 Task: Search round trip flight ticket for 5 adults, 1 child, 2 infants in seat and 1 infant on lap in business from Hayden: Yampa Valley Airport (yampa Valley Regional) to Fort Wayne: Fort Wayne International Airport on 5-4-2023 and return on 5-6-2023. Number of bags: 1 carry on bag. Price is upto 96000. Outbound departure time preference is 19:45.
Action: Mouse moved to (302, 276)
Screenshot: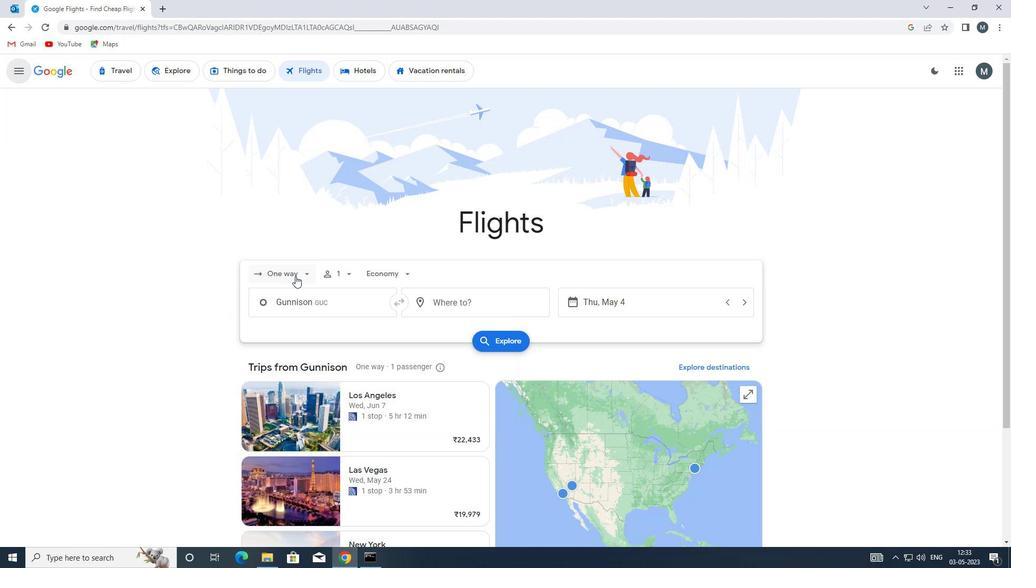 
Action: Mouse pressed left at (302, 276)
Screenshot: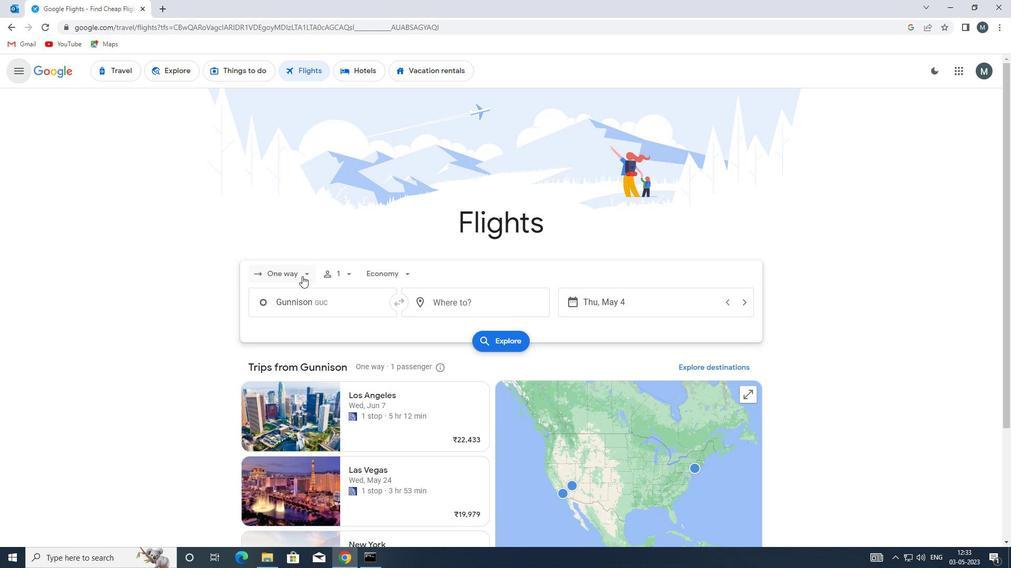 
Action: Mouse moved to (311, 326)
Screenshot: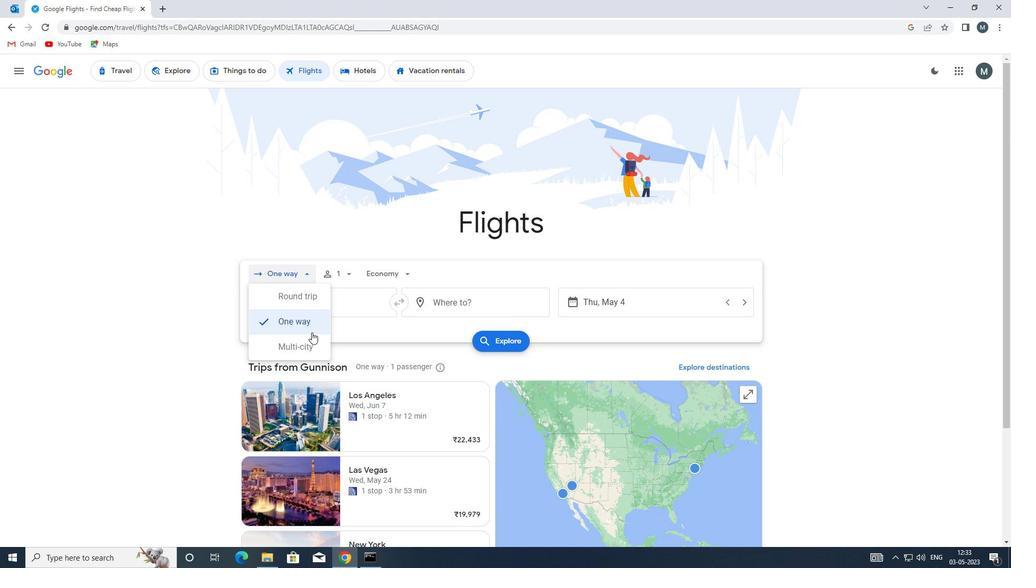 
Action: Mouse pressed left at (311, 326)
Screenshot: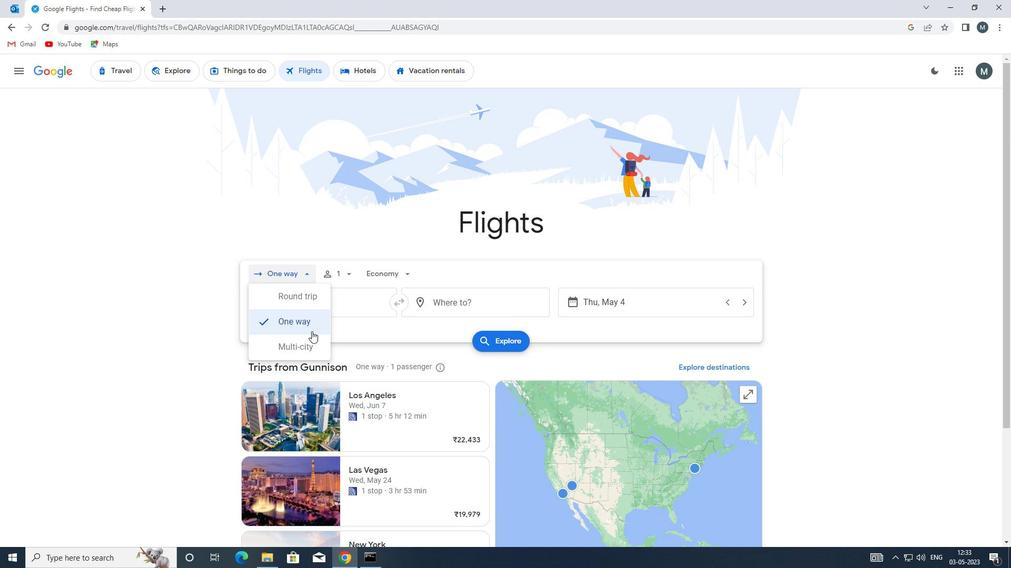 
Action: Mouse moved to (310, 274)
Screenshot: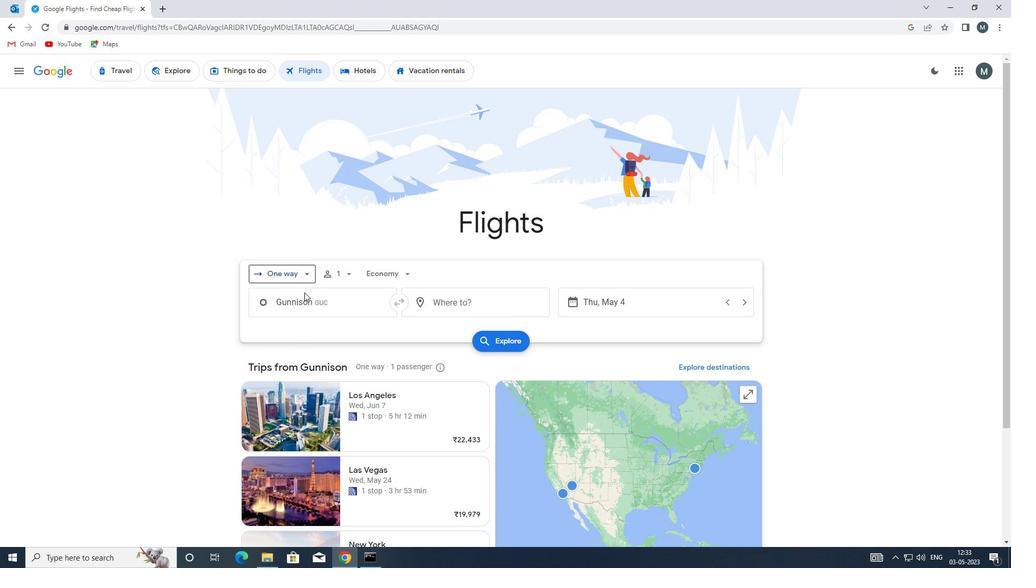 
Action: Mouse pressed left at (310, 274)
Screenshot: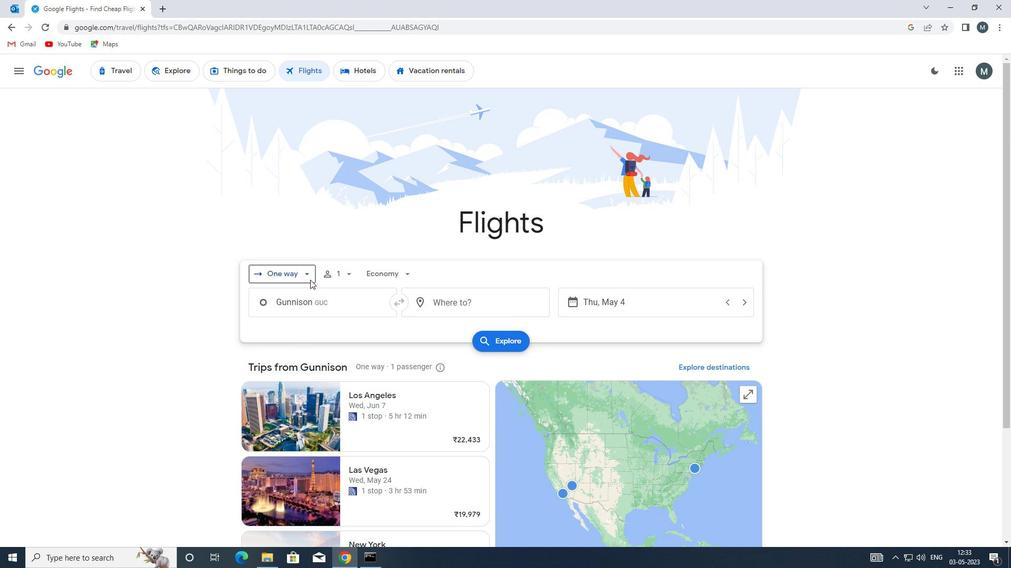 
Action: Mouse moved to (303, 271)
Screenshot: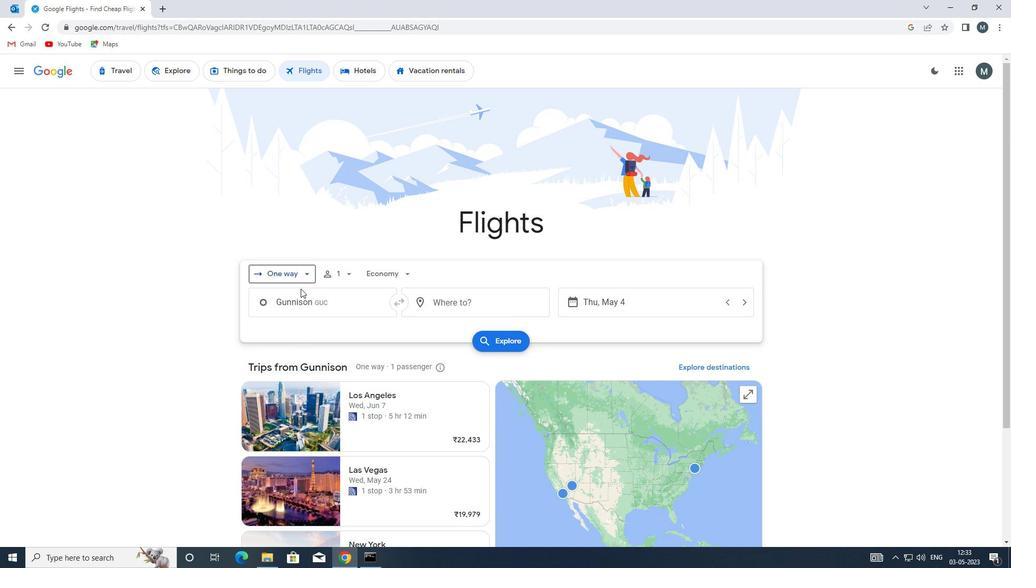 
Action: Mouse pressed left at (303, 271)
Screenshot: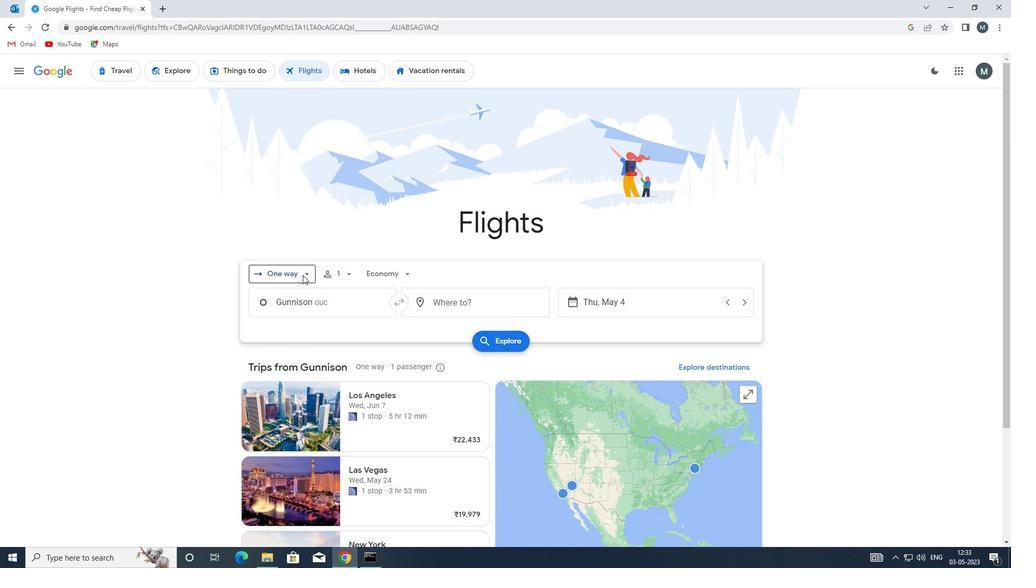 
Action: Mouse moved to (303, 271)
Screenshot: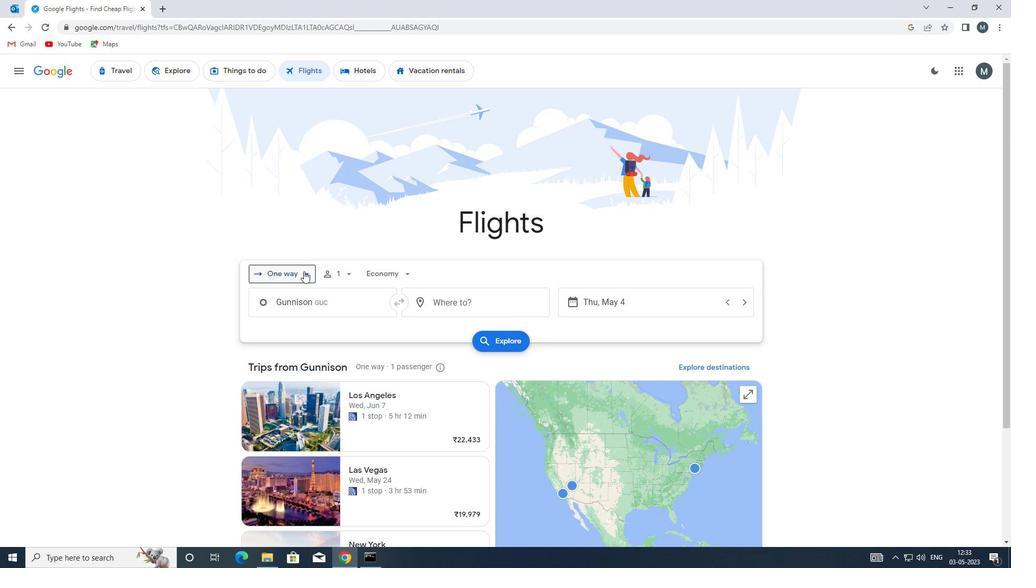 
Action: Mouse pressed left at (303, 271)
Screenshot: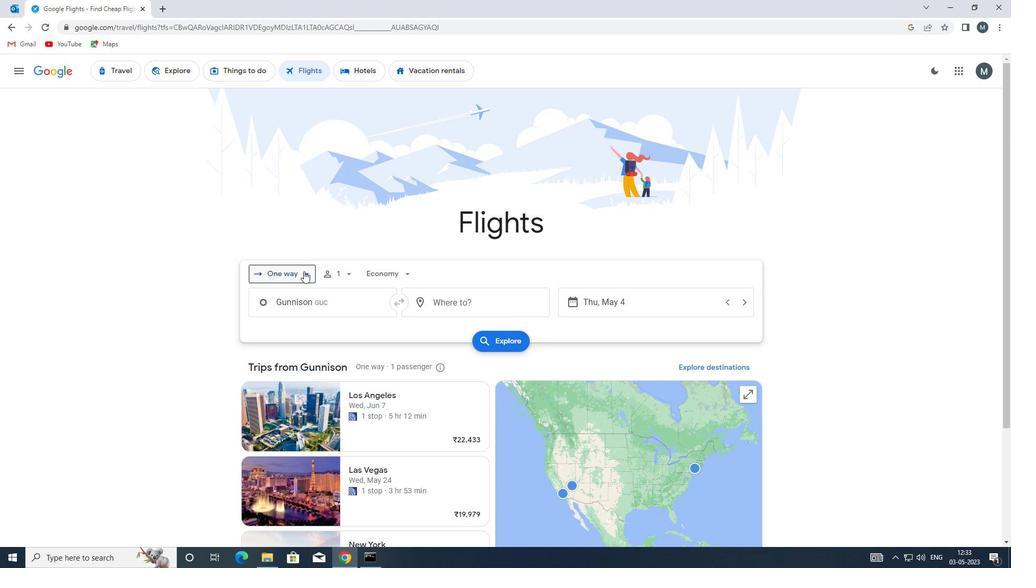 
Action: Mouse moved to (304, 297)
Screenshot: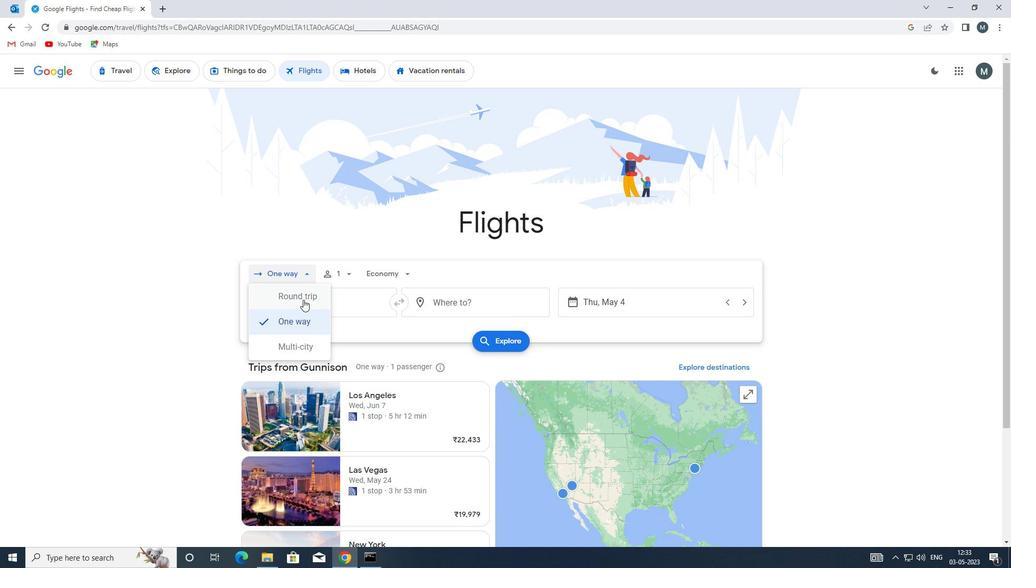 
Action: Mouse pressed left at (304, 297)
Screenshot: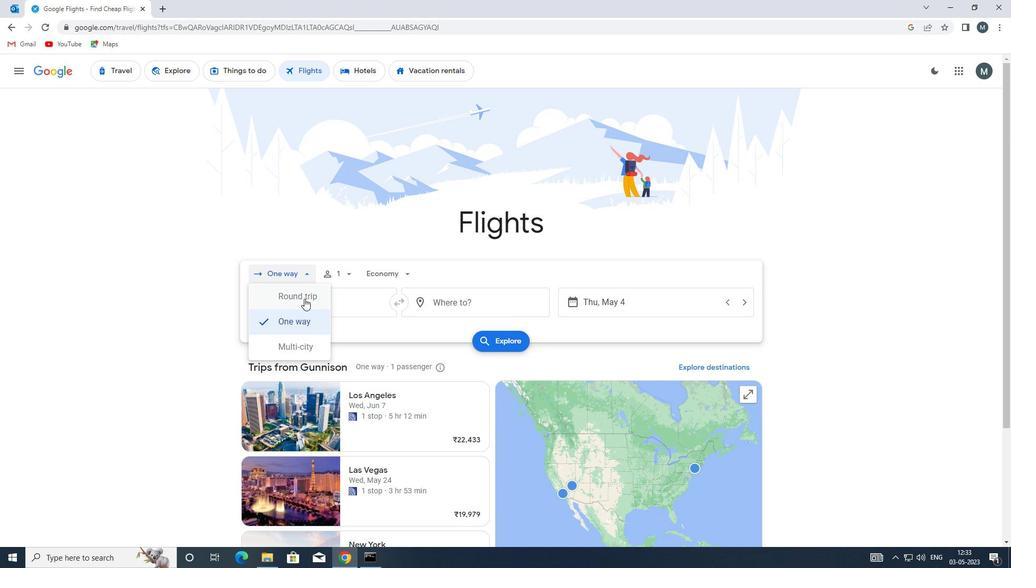 
Action: Mouse moved to (349, 279)
Screenshot: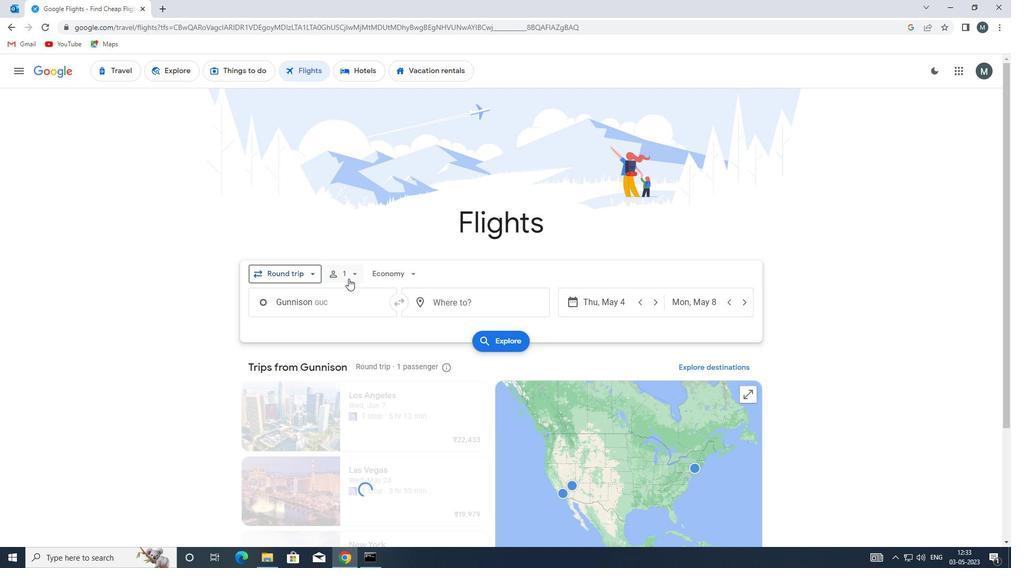 
Action: Mouse pressed left at (349, 279)
Screenshot: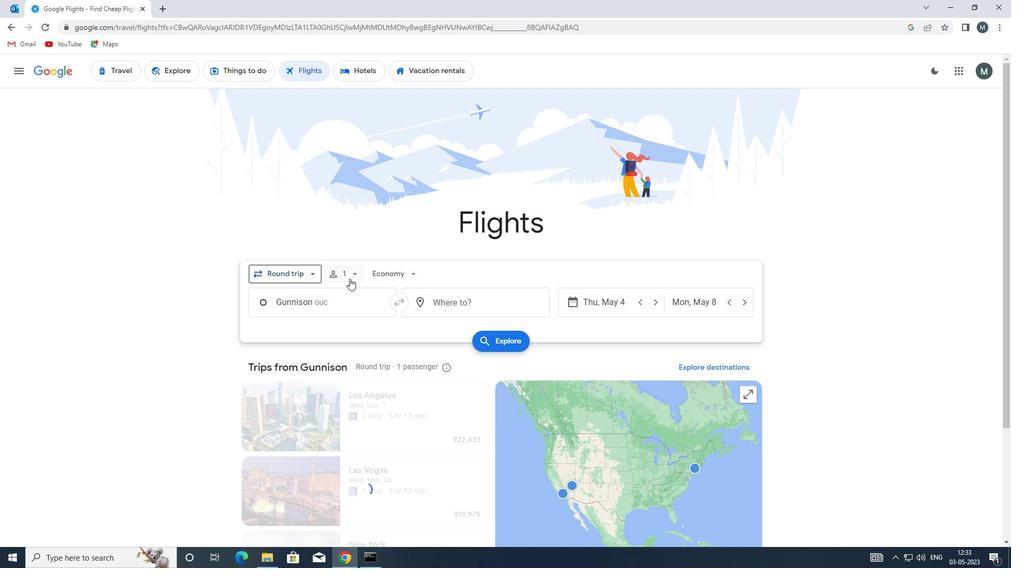 
Action: Mouse moved to (429, 302)
Screenshot: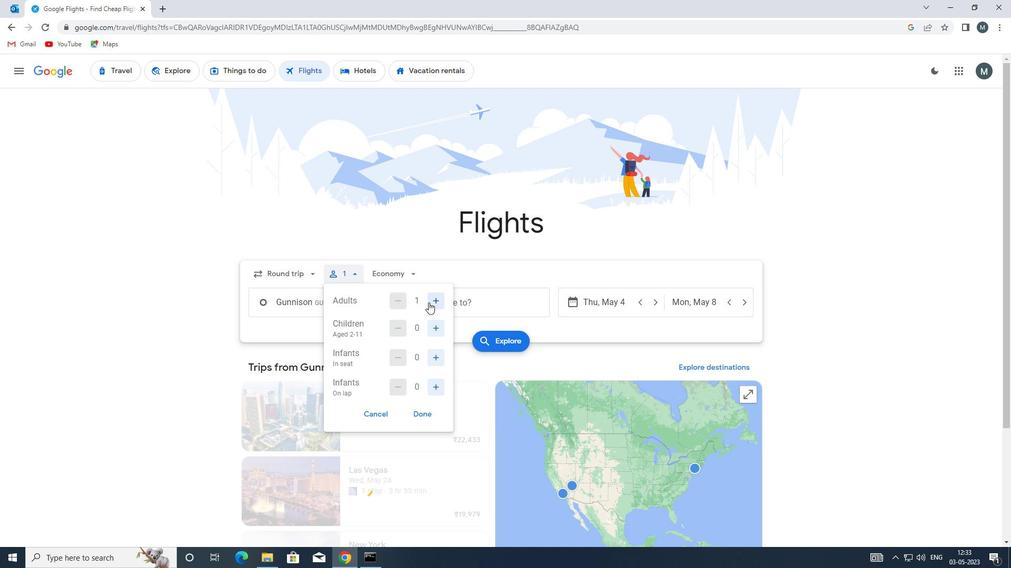 
Action: Mouse pressed left at (429, 302)
Screenshot: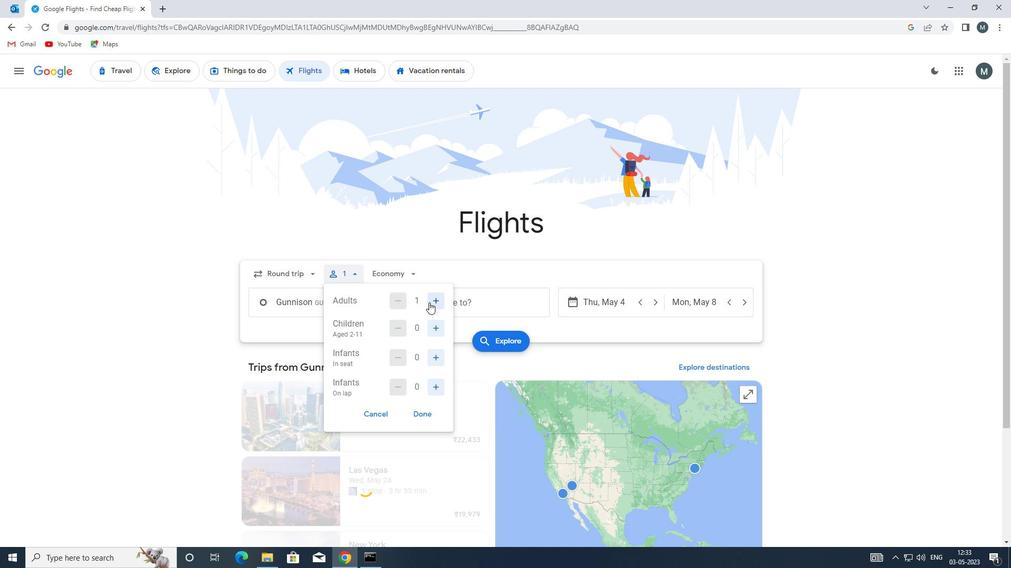
Action: Mouse moved to (429, 301)
Screenshot: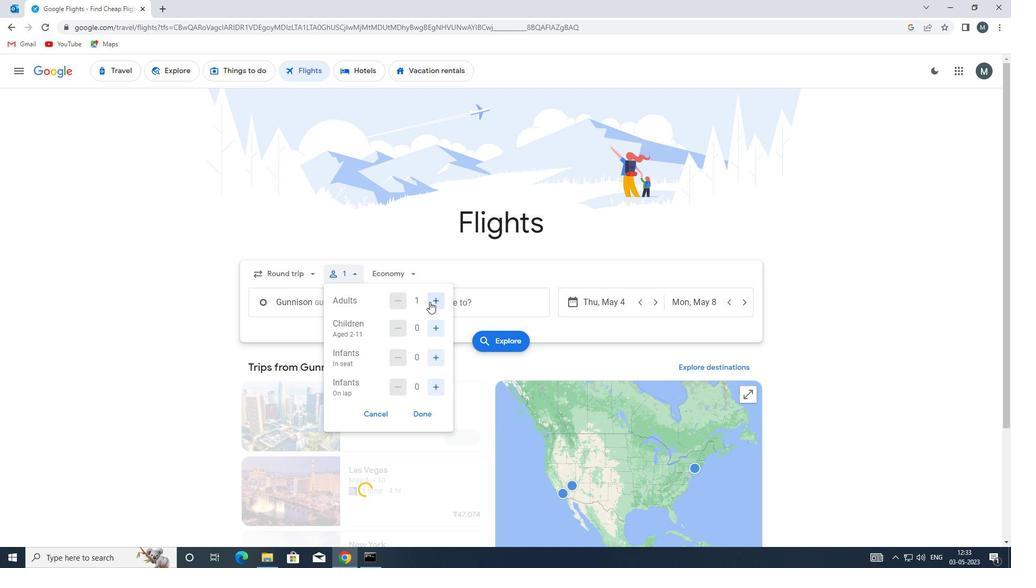 
Action: Mouse pressed left at (429, 301)
Screenshot: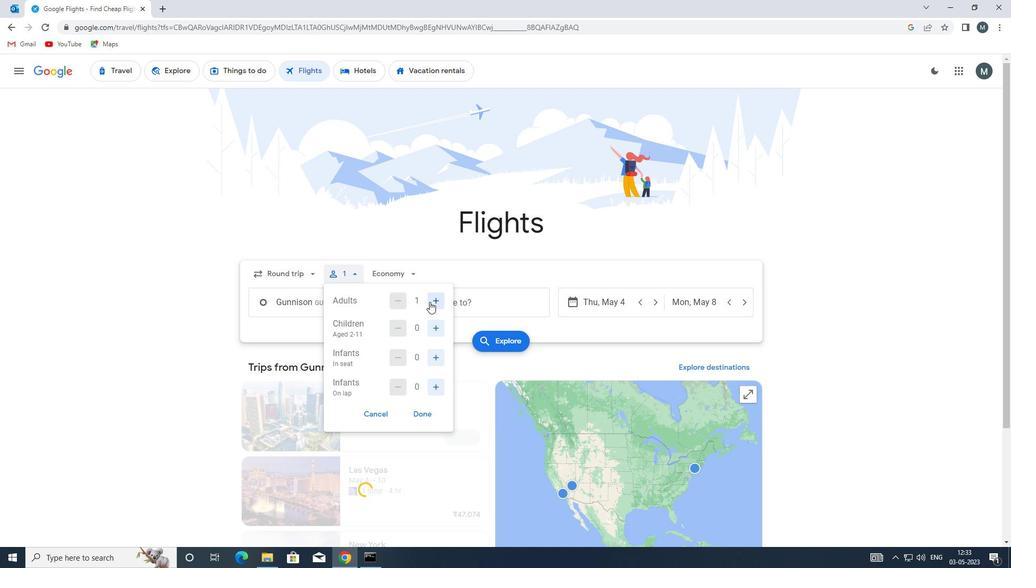 
Action: Mouse moved to (431, 299)
Screenshot: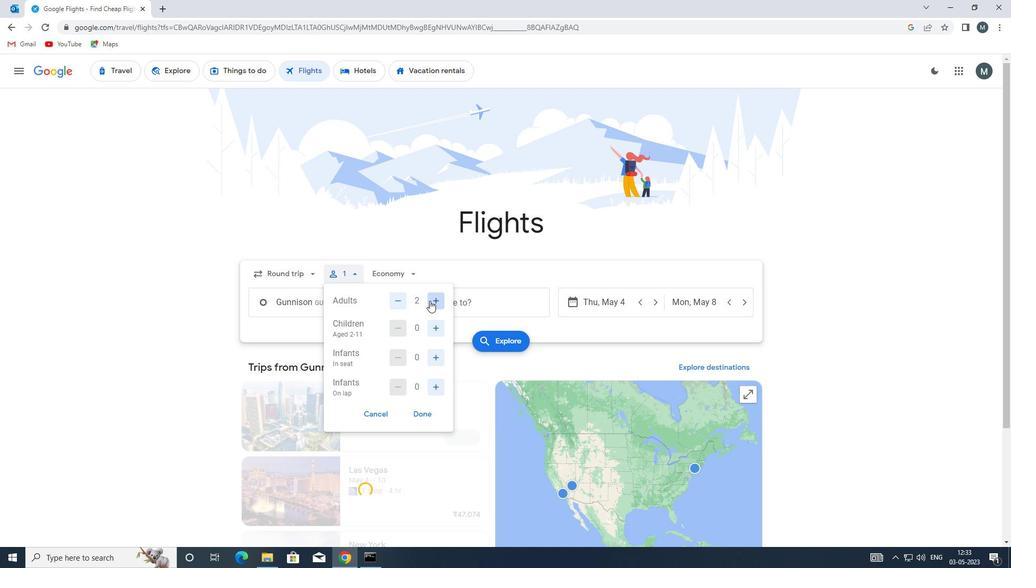 
Action: Mouse pressed left at (431, 299)
Screenshot: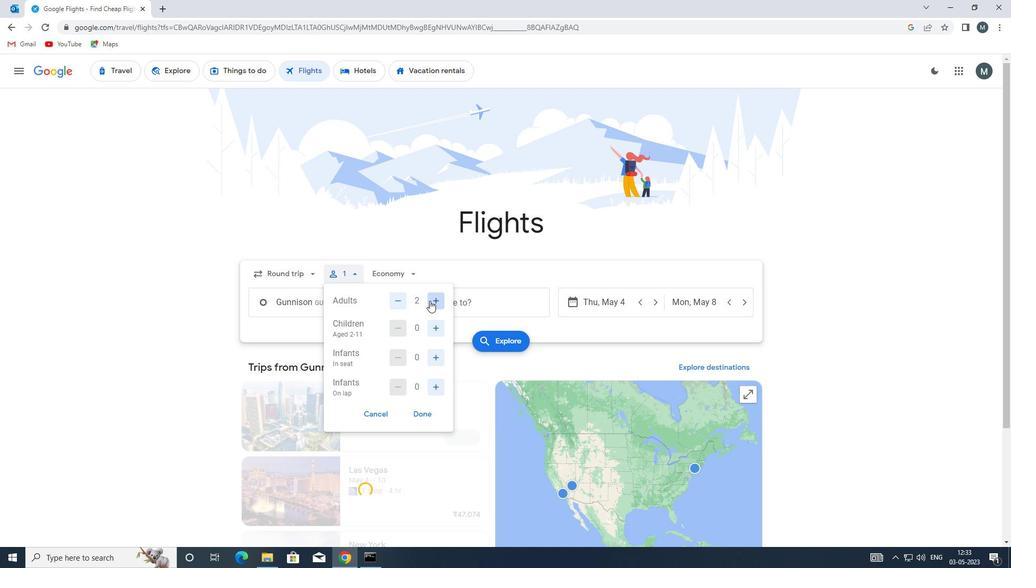 
Action: Mouse pressed left at (431, 299)
Screenshot: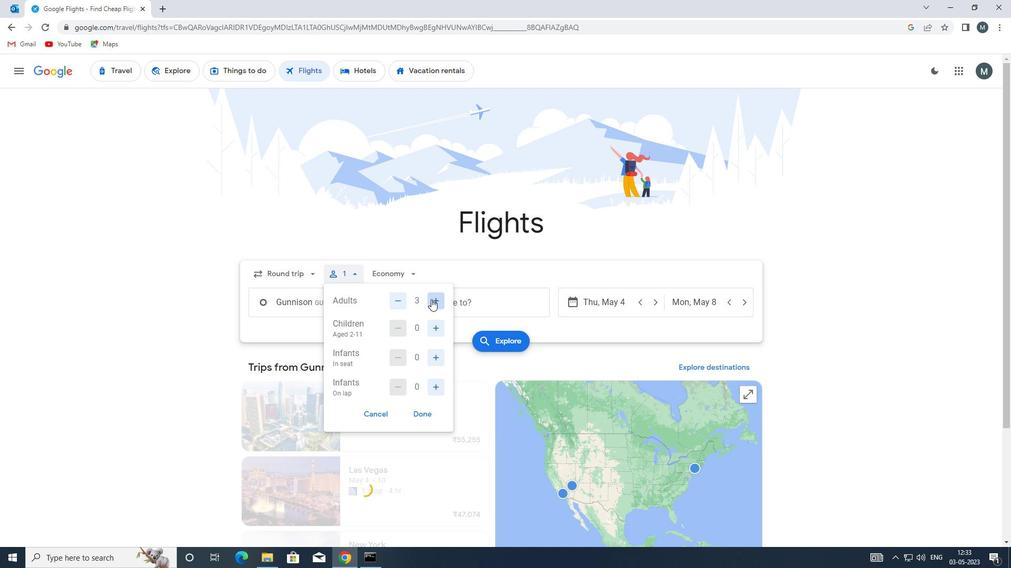 
Action: Mouse moved to (435, 330)
Screenshot: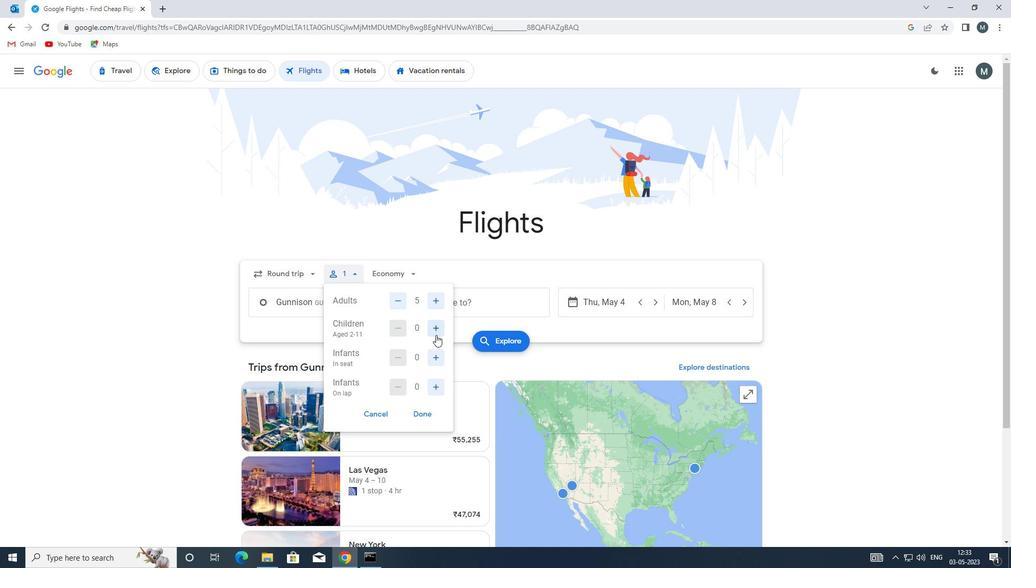 
Action: Mouse pressed left at (435, 330)
Screenshot: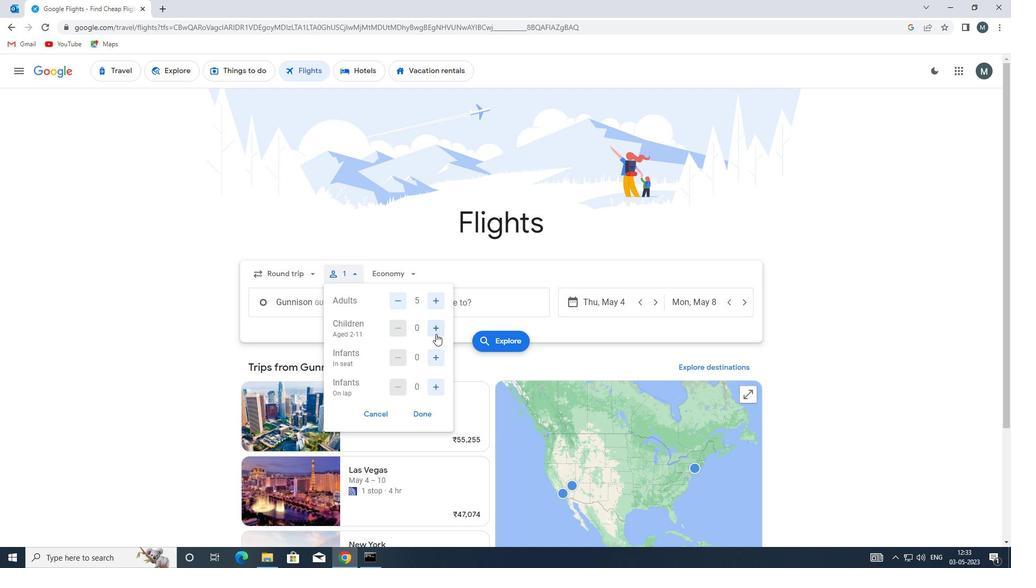 
Action: Mouse moved to (435, 358)
Screenshot: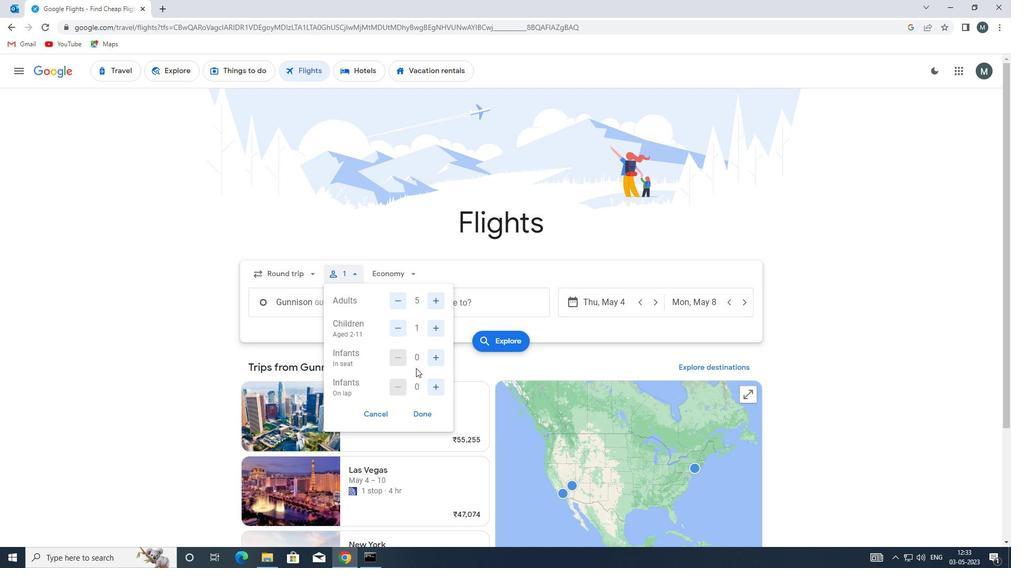 
Action: Mouse pressed left at (435, 358)
Screenshot: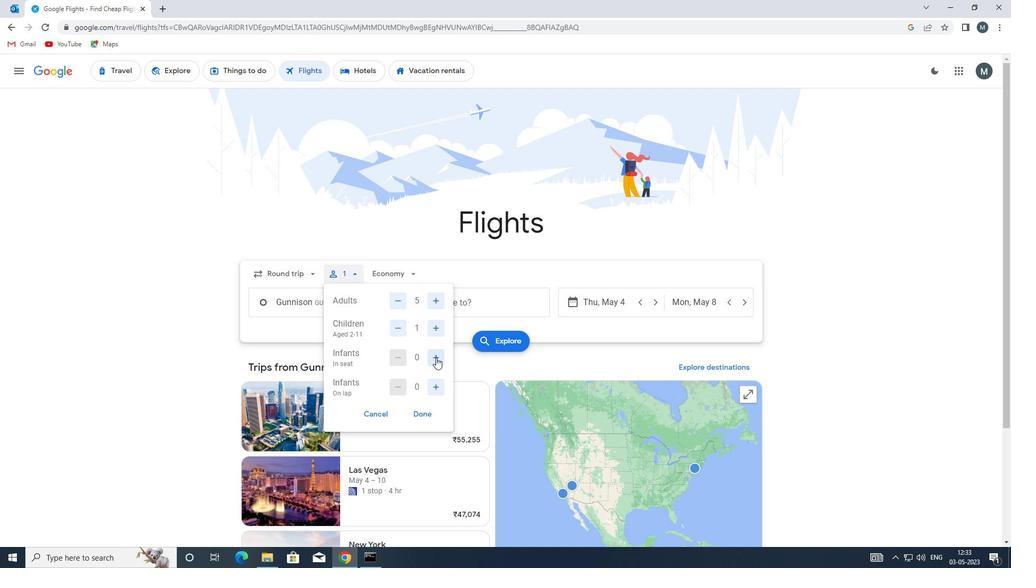 
Action: Mouse moved to (436, 357)
Screenshot: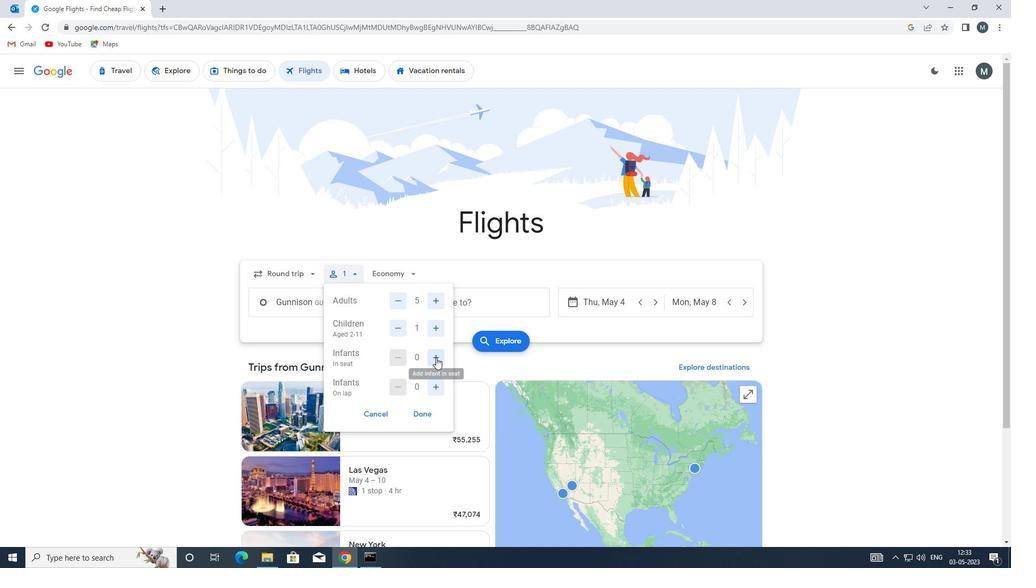 
Action: Mouse pressed left at (436, 357)
Screenshot: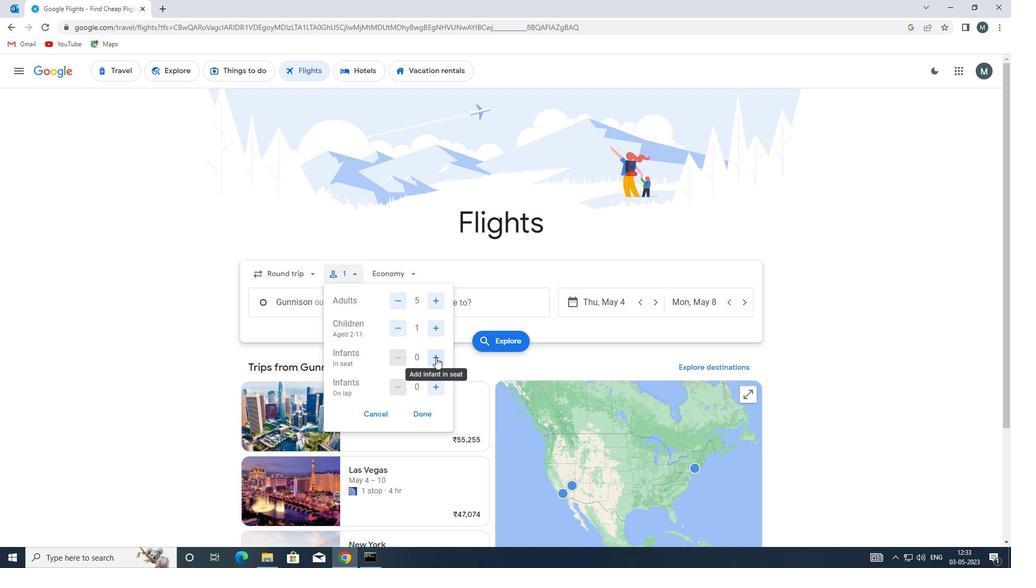
Action: Mouse moved to (435, 387)
Screenshot: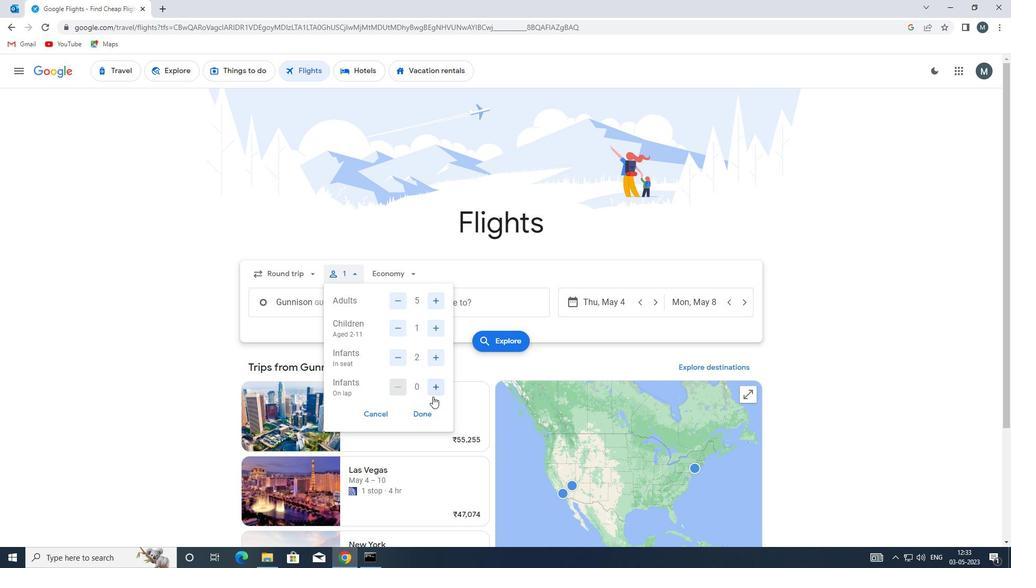 
Action: Mouse pressed left at (435, 387)
Screenshot: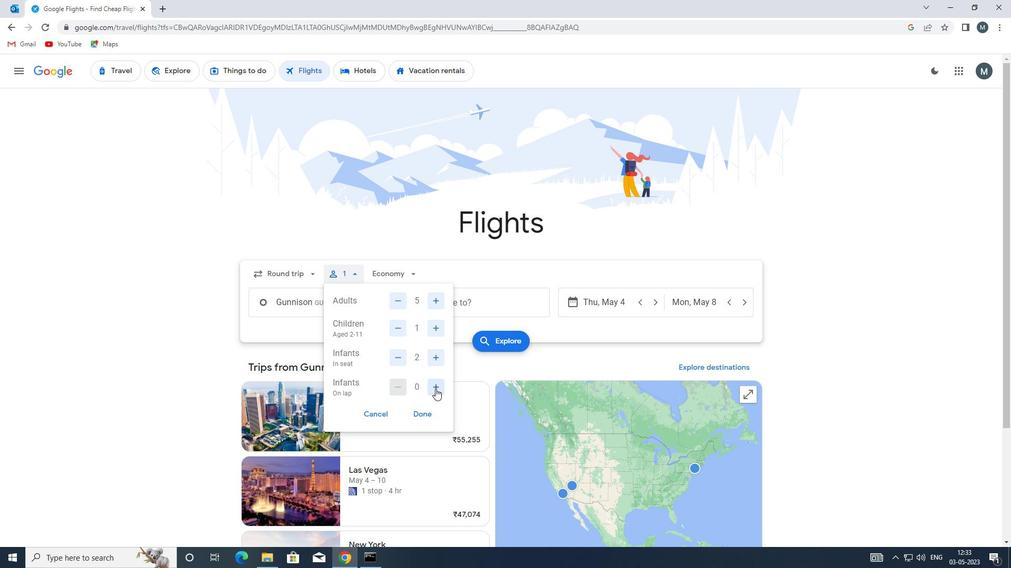 
Action: Mouse moved to (424, 414)
Screenshot: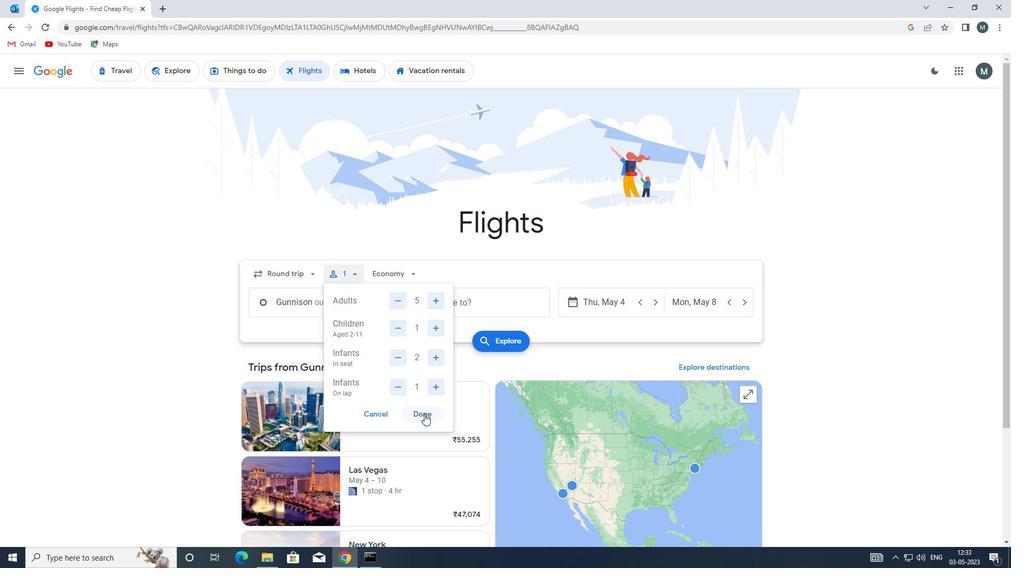 
Action: Mouse pressed left at (424, 414)
Screenshot: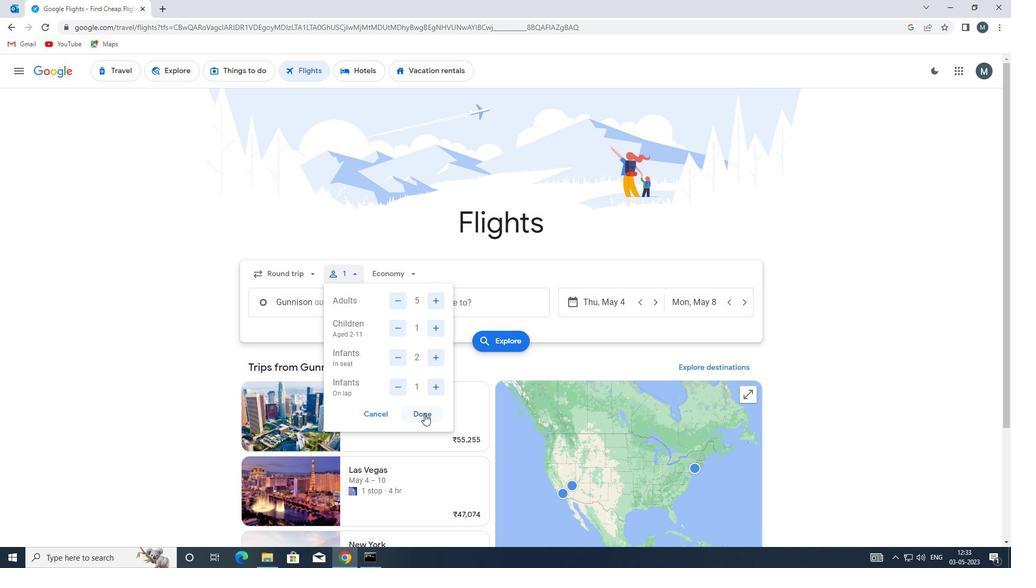
Action: Mouse moved to (412, 274)
Screenshot: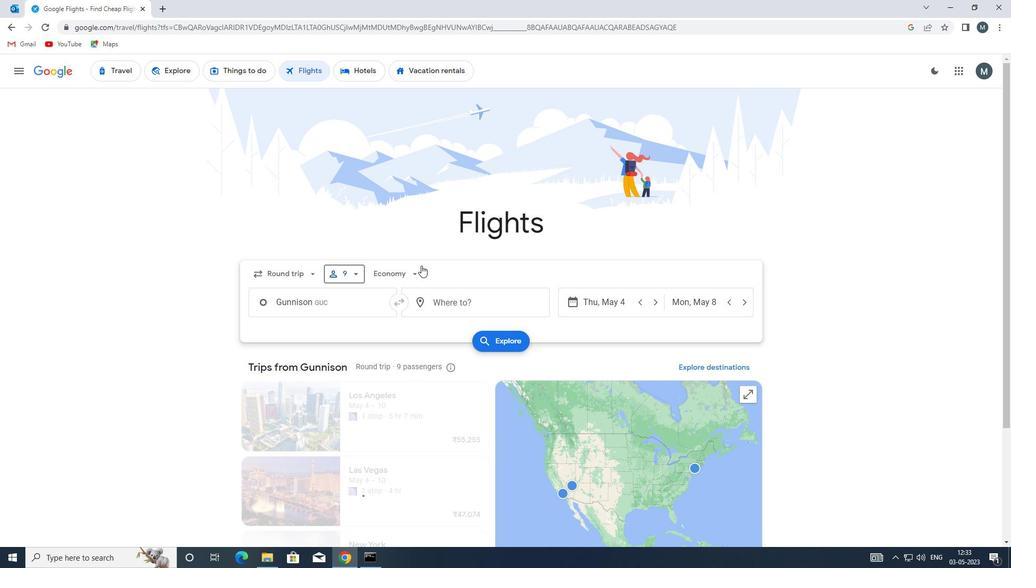 
Action: Mouse pressed left at (412, 274)
Screenshot: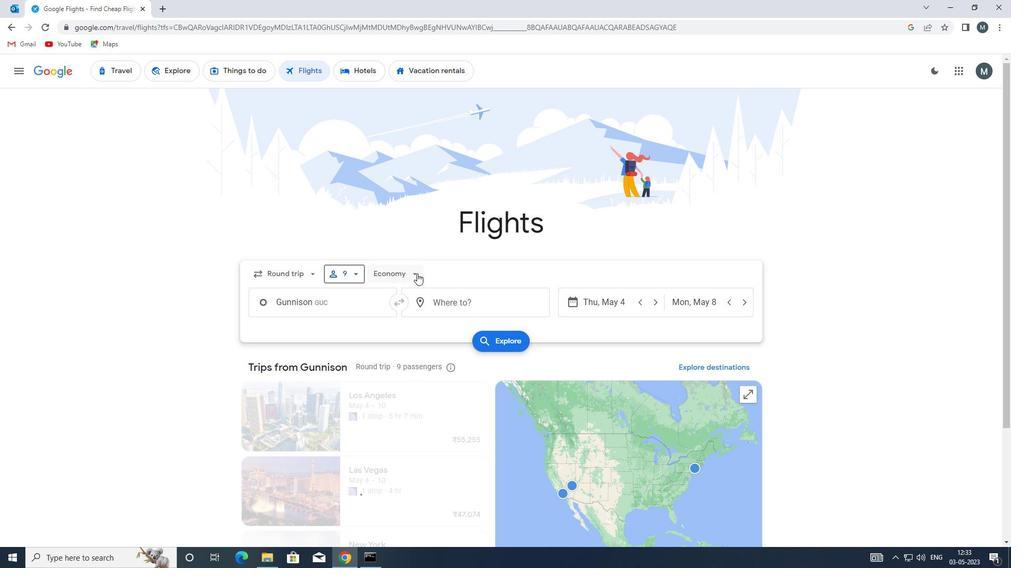 
Action: Mouse moved to (412, 344)
Screenshot: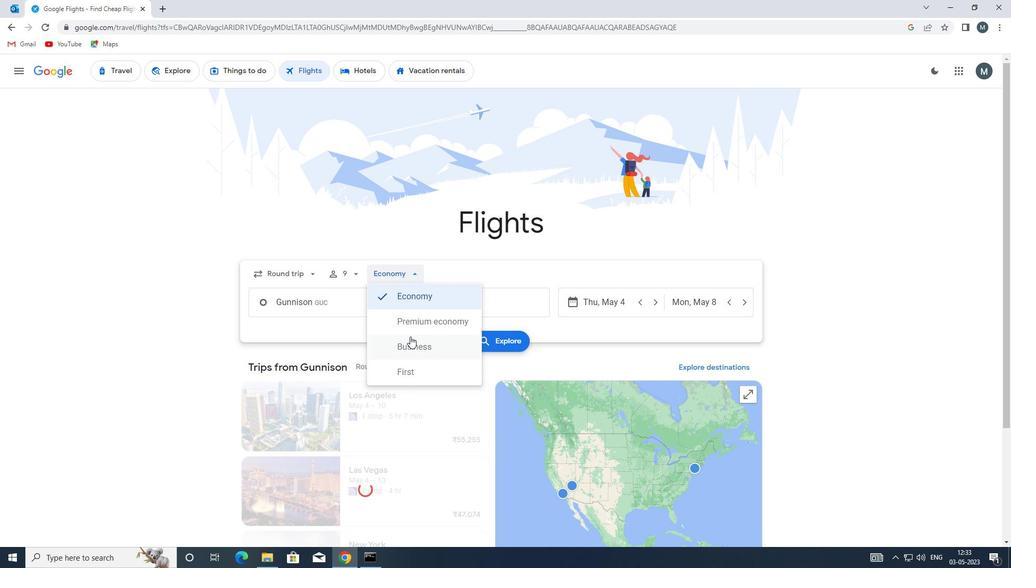 
Action: Mouse pressed left at (412, 344)
Screenshot: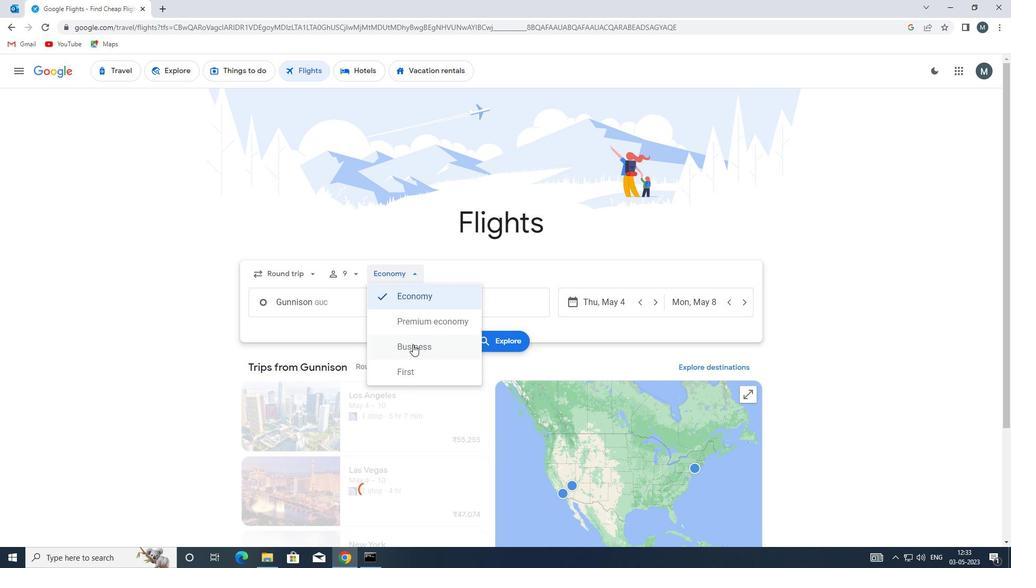 
Action: Mouse moved to (382, 301)
Screenshot: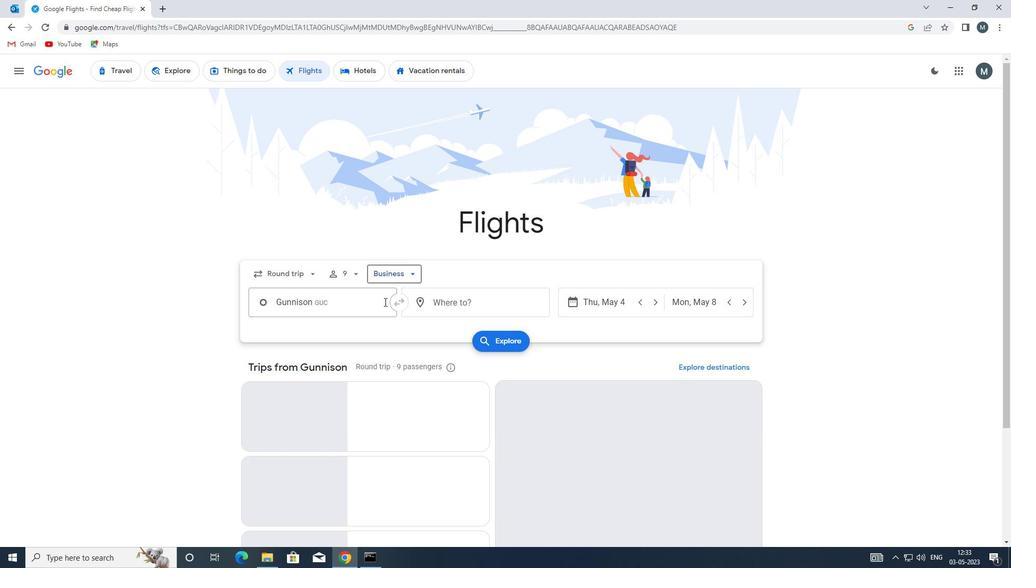 
Action: Mouse pressed left at (382, 301)
Screenshot: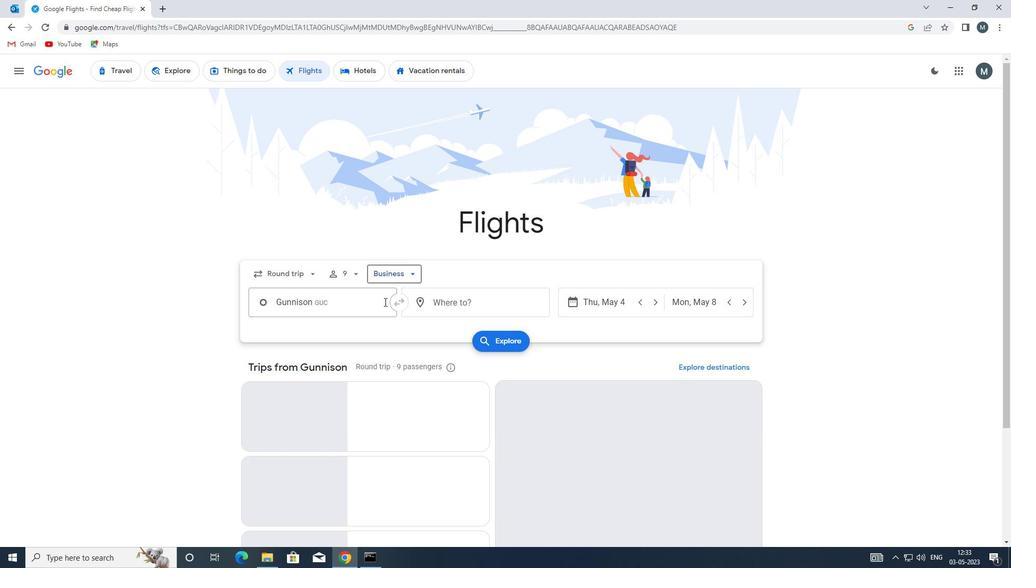 
Action: Mouse moved to (373, 305)
Screenshot: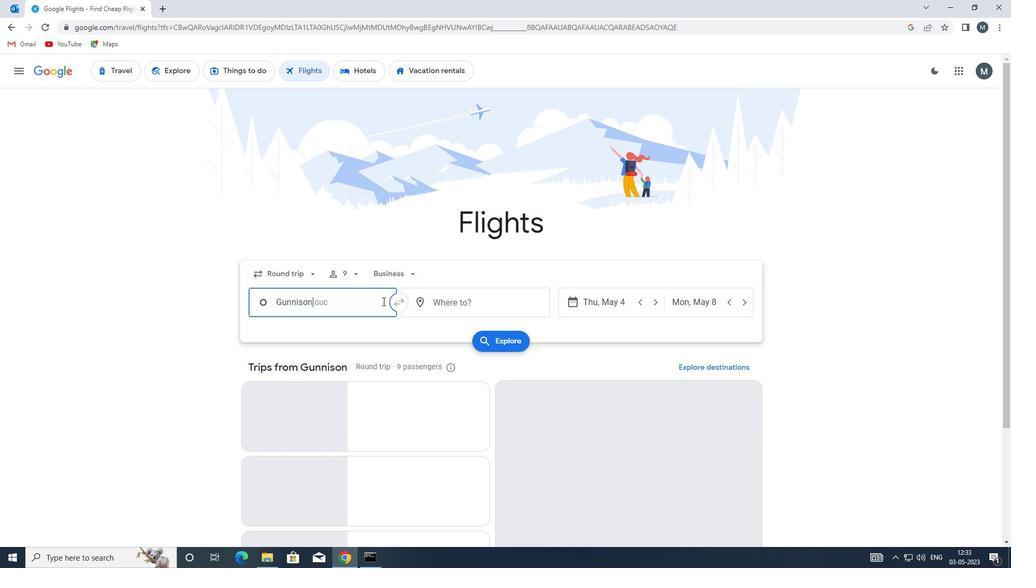 
Action: Key pressed hdn
Screenshot: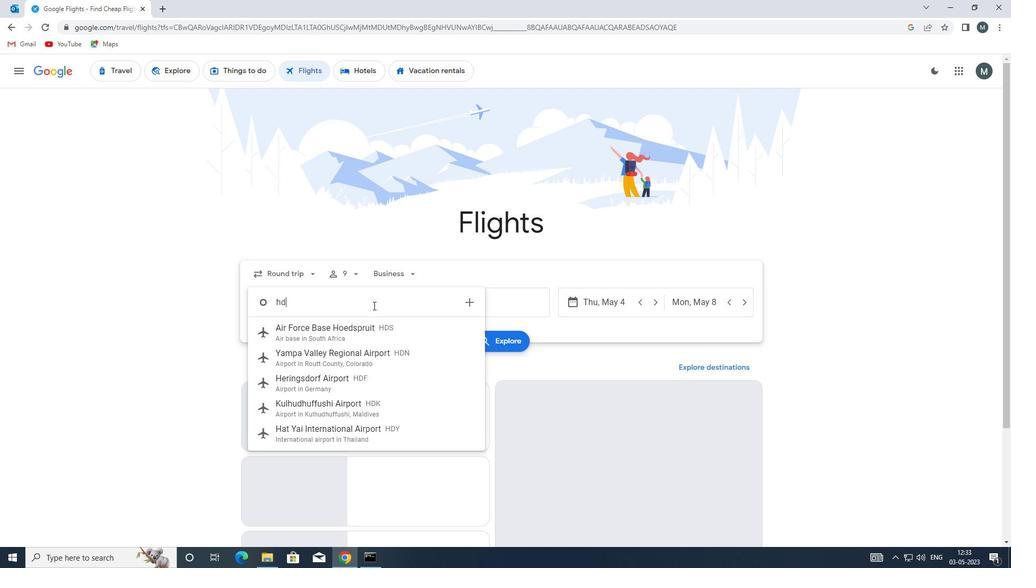 
Action: Mouse moved to (367, 331)
Screenshot: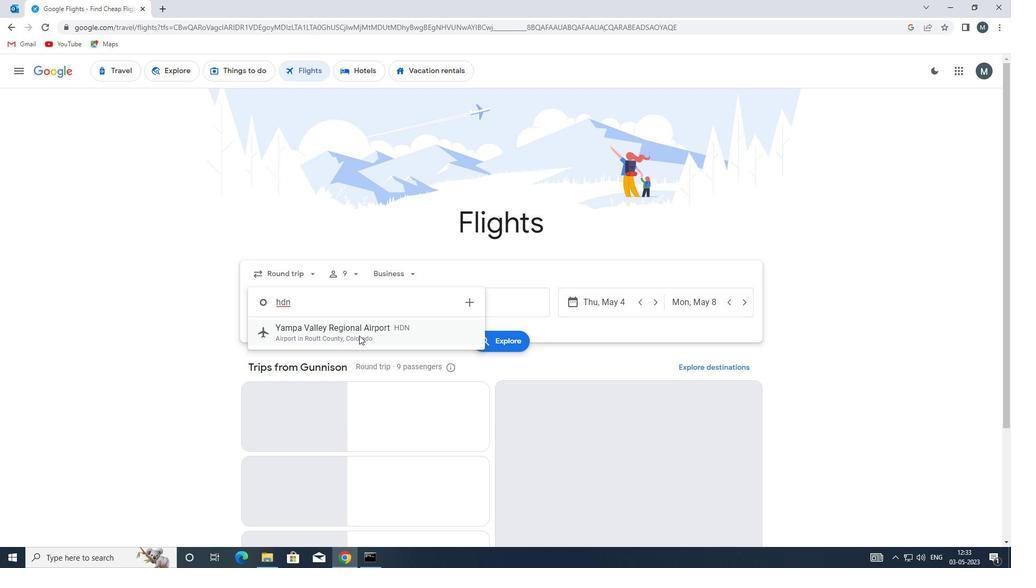 
Action: Mouse pressed left at (367, 331)
Screenshot: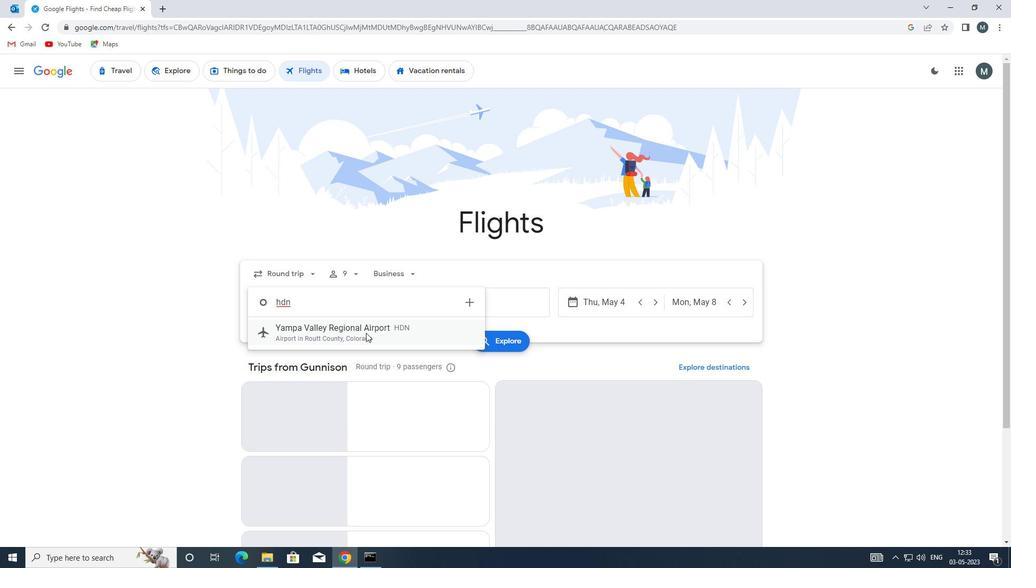 
Action: Mouse moved to (452, 301)
Screenshot: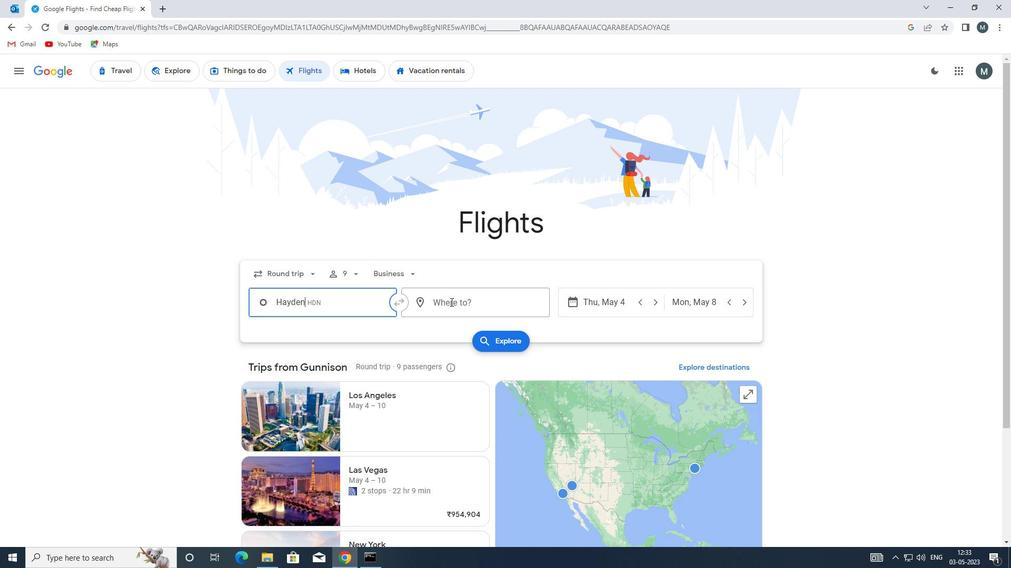 
Action: Mouse pressed left at (452, 301)
Screenshot: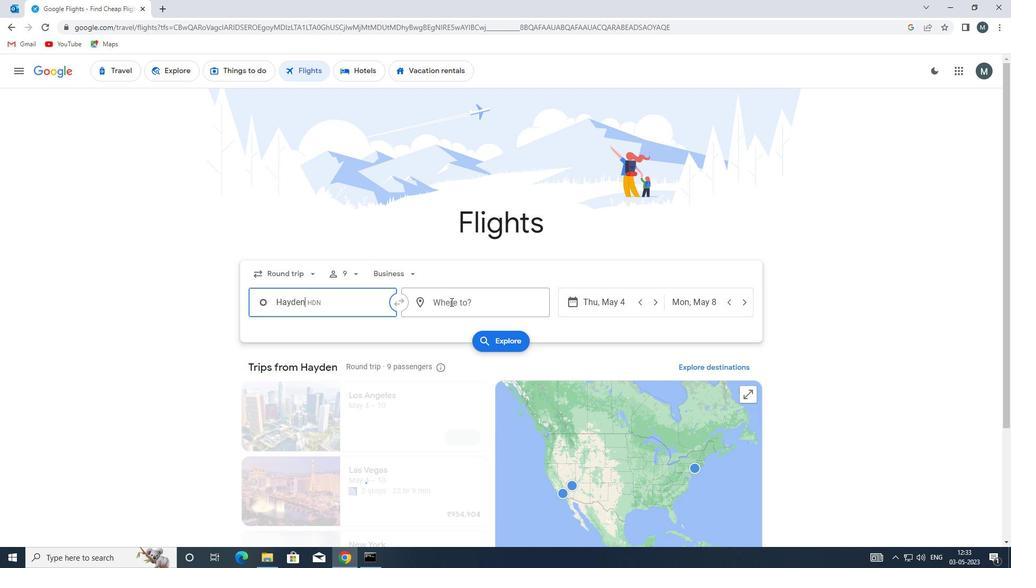 
Action: Mouse moved to (482, 298)
Screenshot: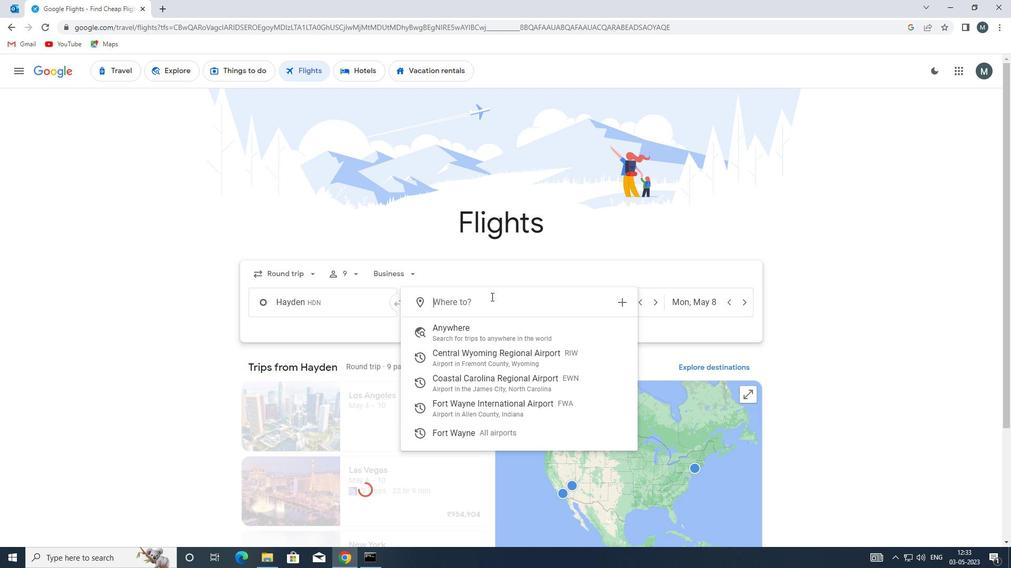 
Action: Key pressed fwa
Screenshot: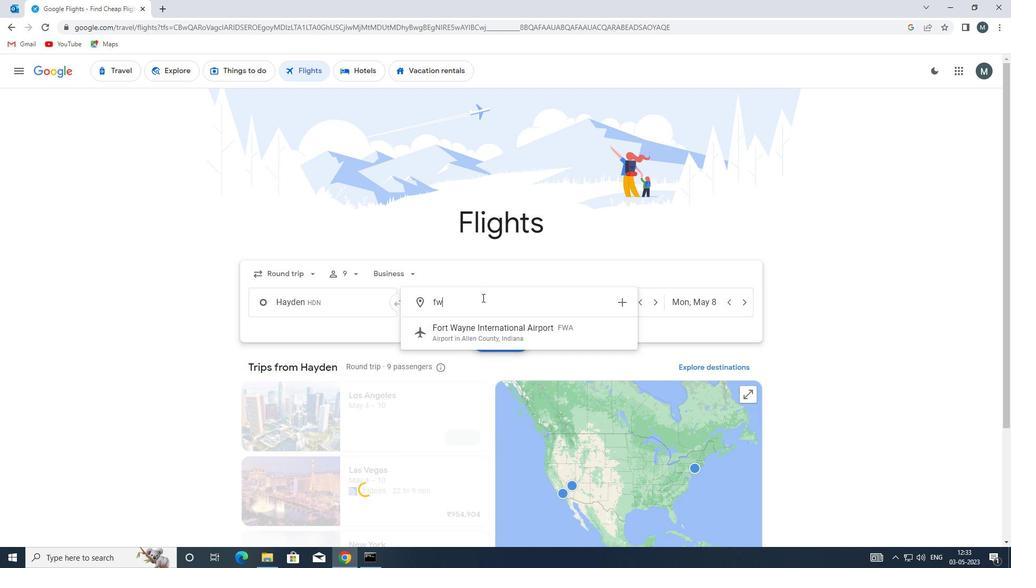 
Action: Mouse moved to (499, 334)
Screenshot: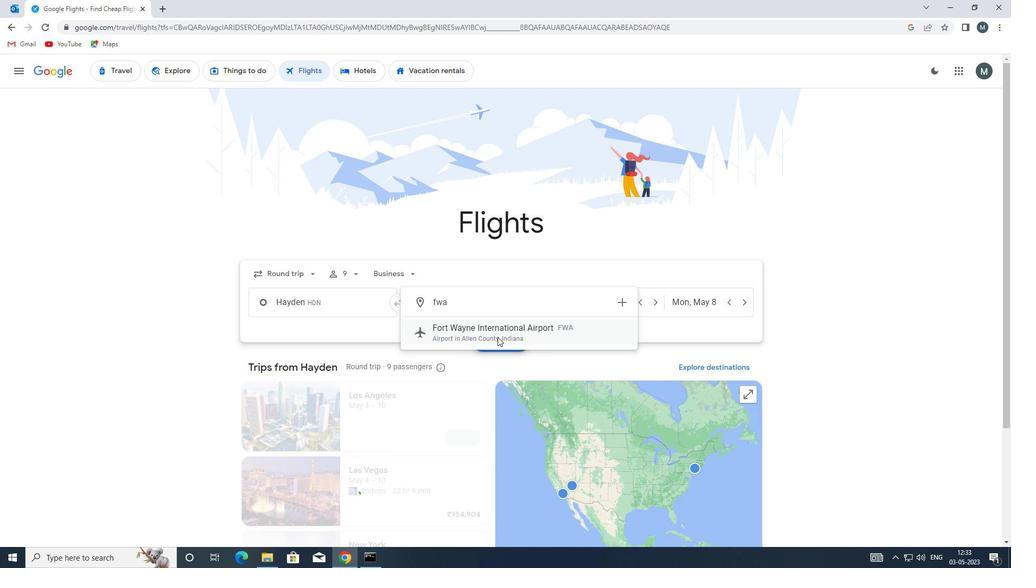 
Action: Mouse pressed left at (499, 334)
Screenshot: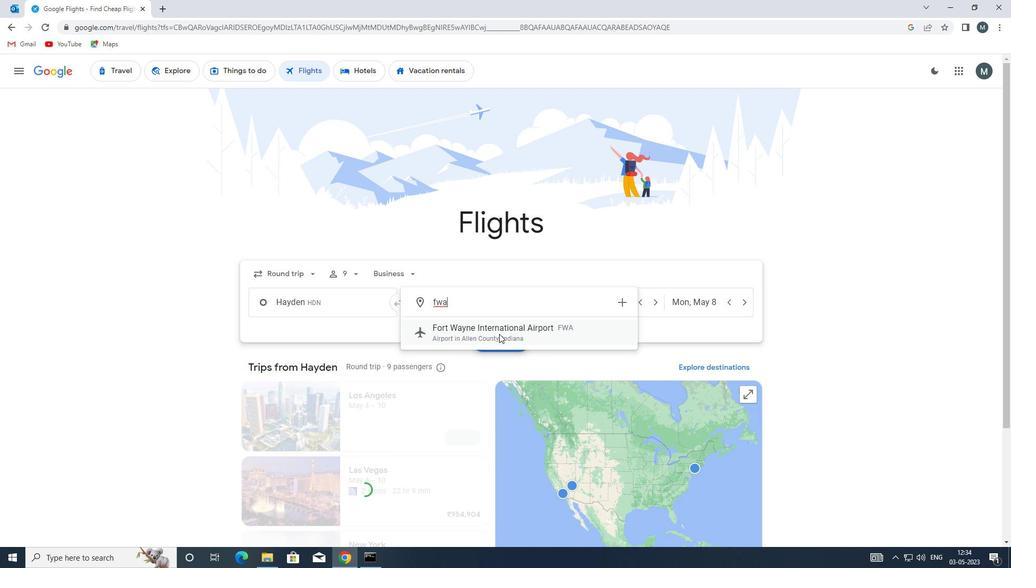 
Action: Mouse moved to (614, 299)
Screenshot: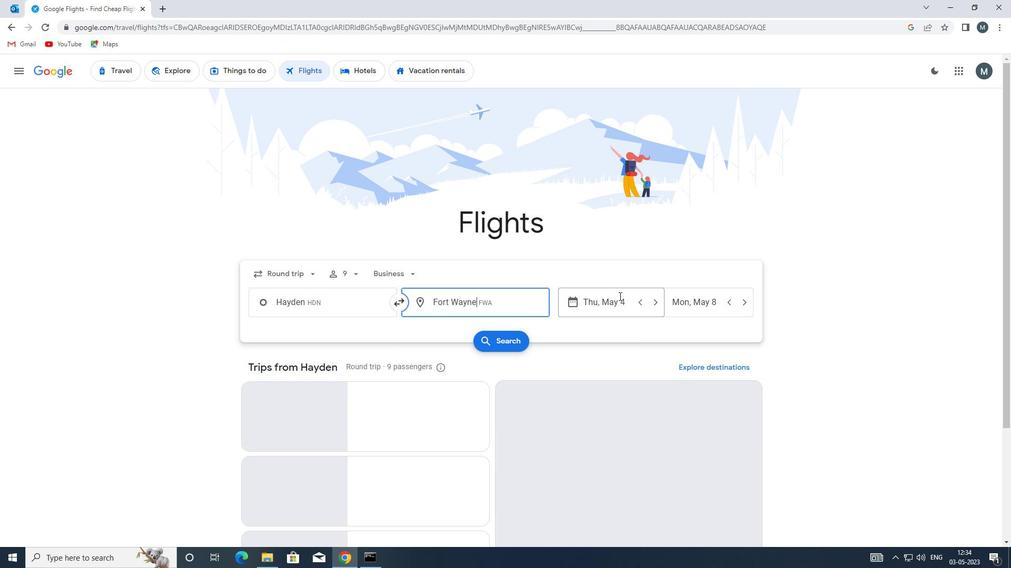 
Action: Mouse pressed left at (614, 299)
Screenshot: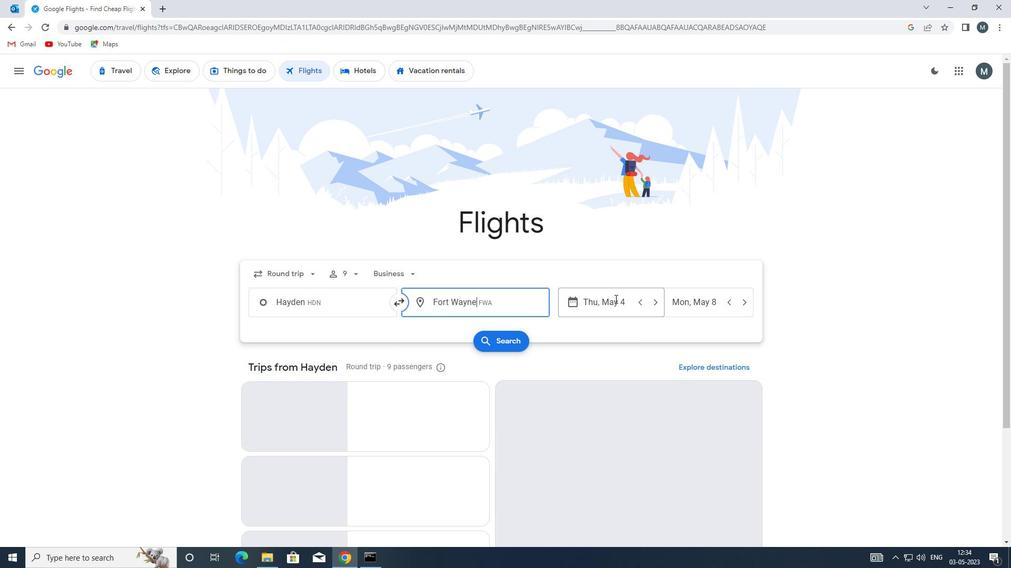 
Action: Mouse moved to (481, 355)
Screenshot: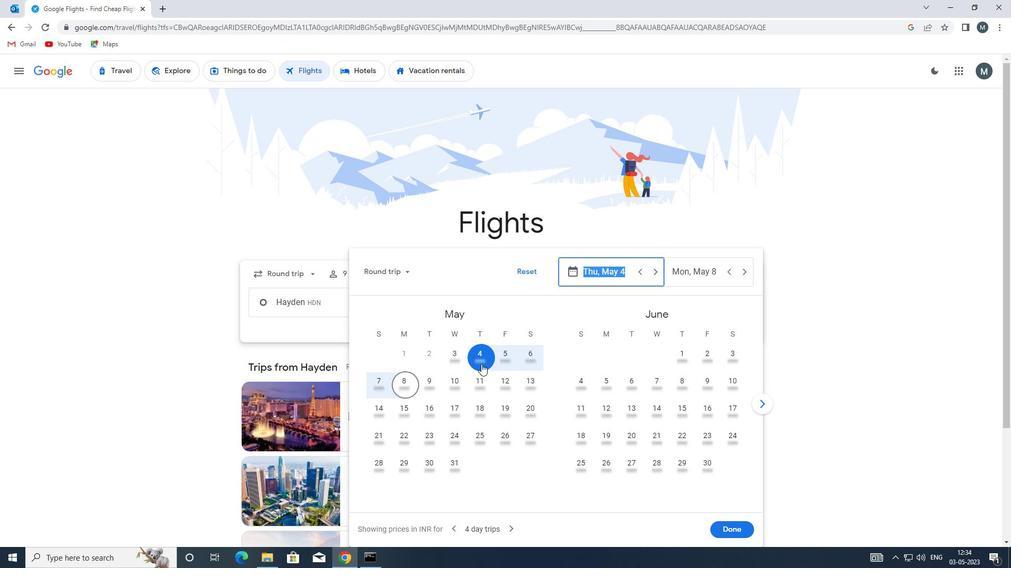 
Action: Mouse pressed left at (481, 355)
Screenshot: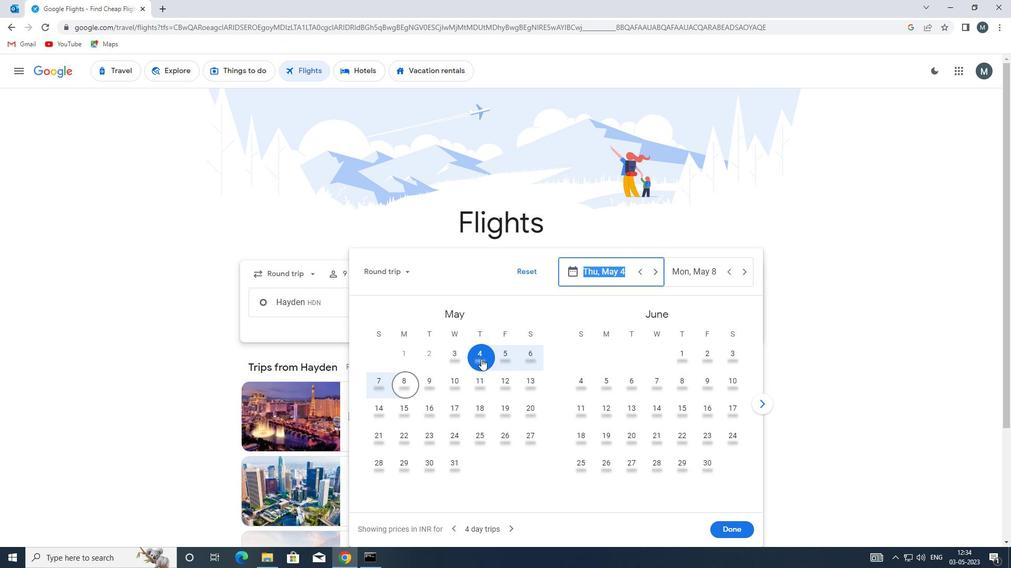 
Action: Mouse moved to (529, 354)
Screenshot: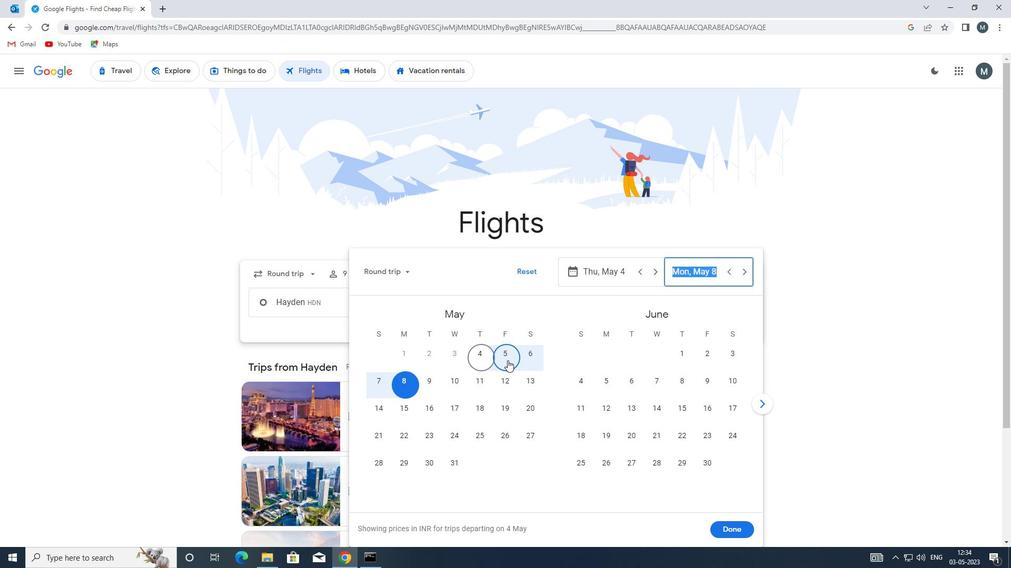 
Action: Mouse pressed left at (529, 354)
Screenshot: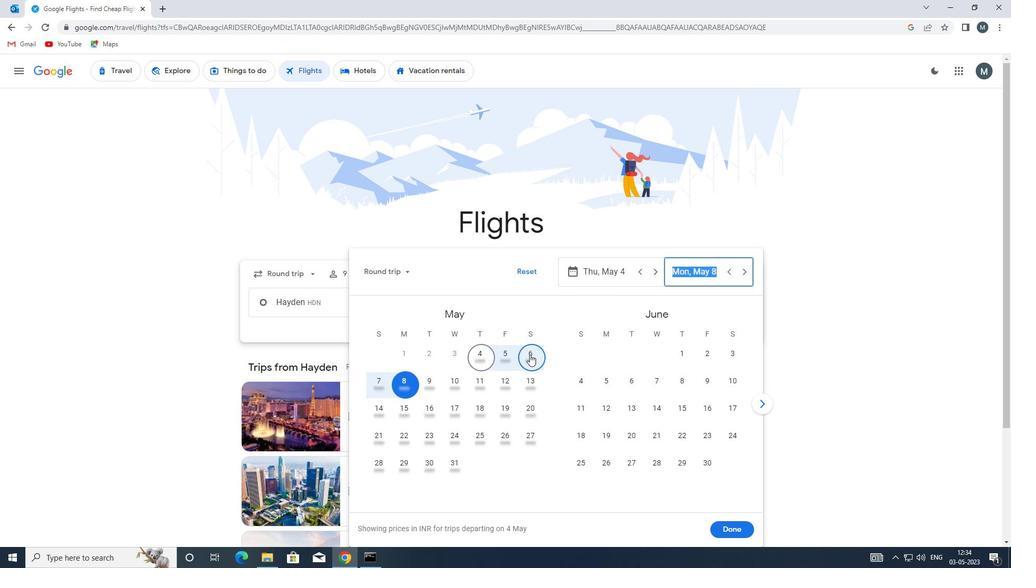 
Action: Mouse moved to (739, 526)
Screenshot: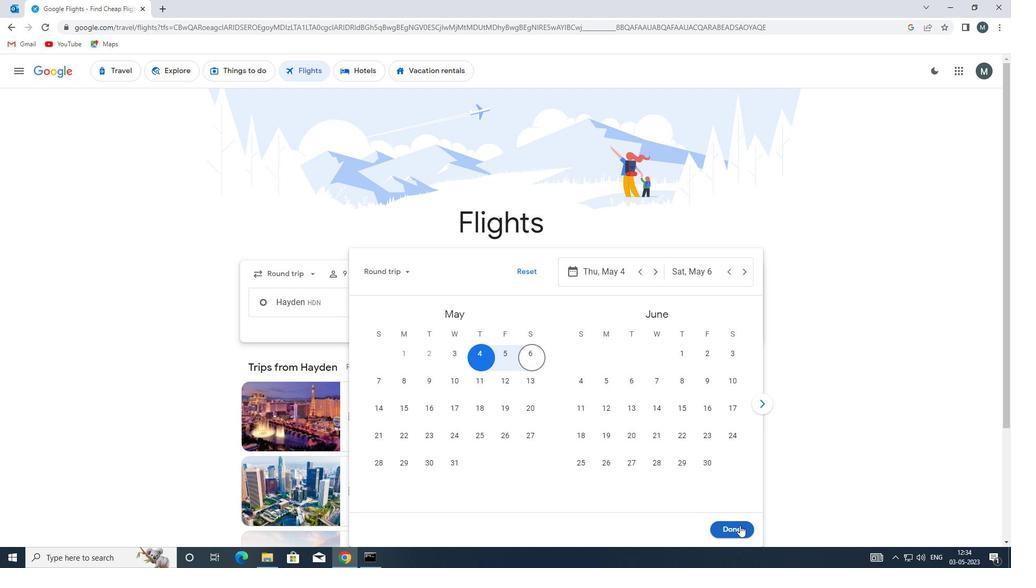 
Action: Mouse pressed left at (739, 526)
Screenshot: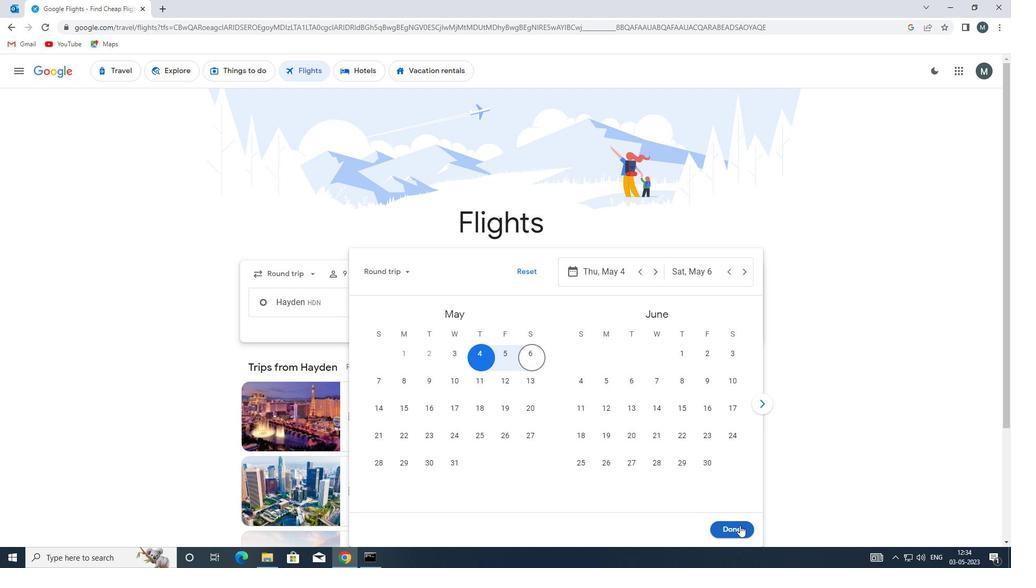 
Action: Mouse moved to (502, 345)
Screenshot: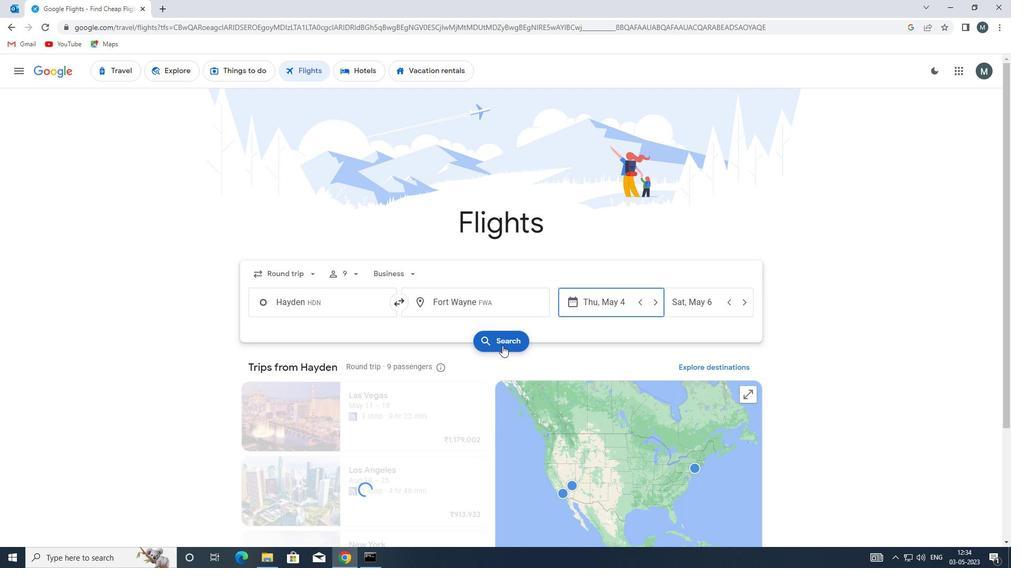 
Action: Mouse pressed left at (502, 345)
Screenshot: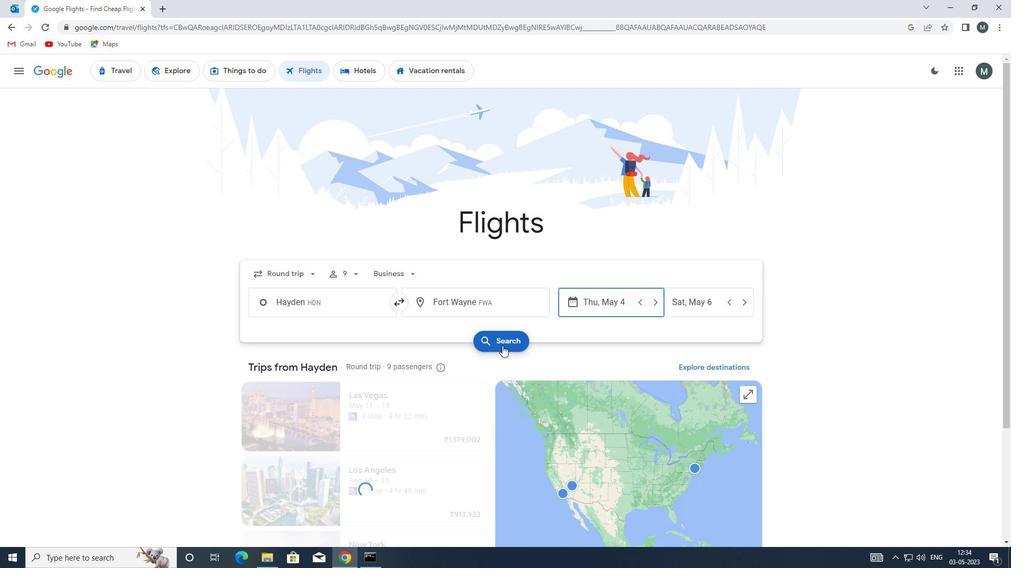 
Action: Mouse moved to (258, 166)
Screenshot: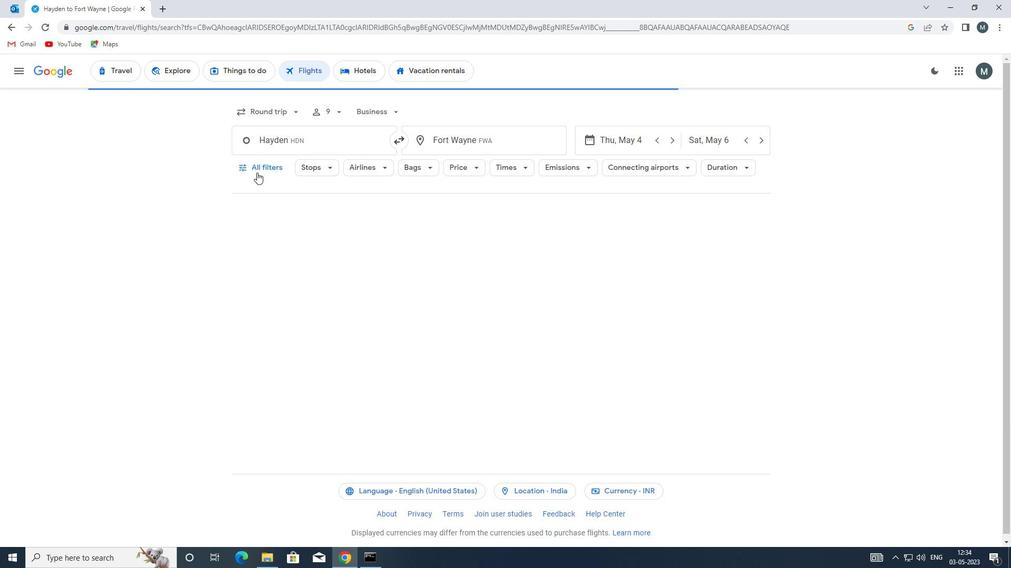 
Action: Mouse pressed left at (258, 166)
Screenshot: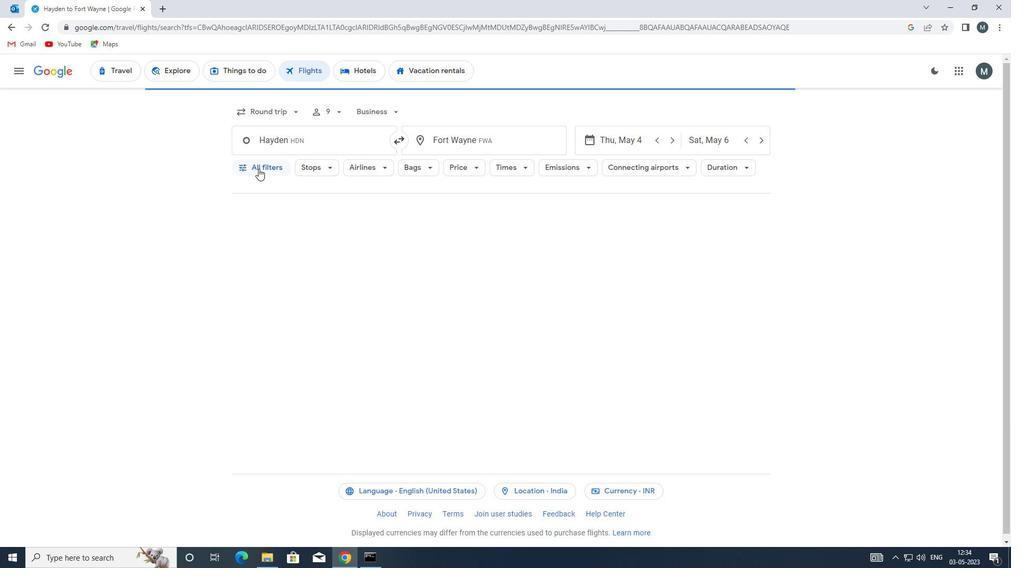 
Action: Mouse moved to (306, 319)
Screenshot: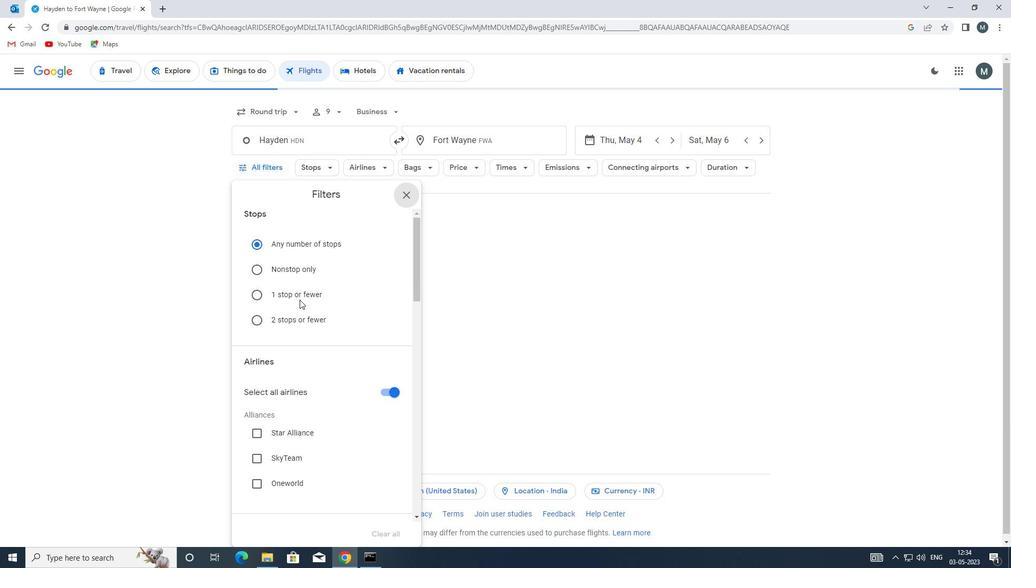 
Action: Mouse scrolled (306, 318) with delta (0, 0)
Screenshot: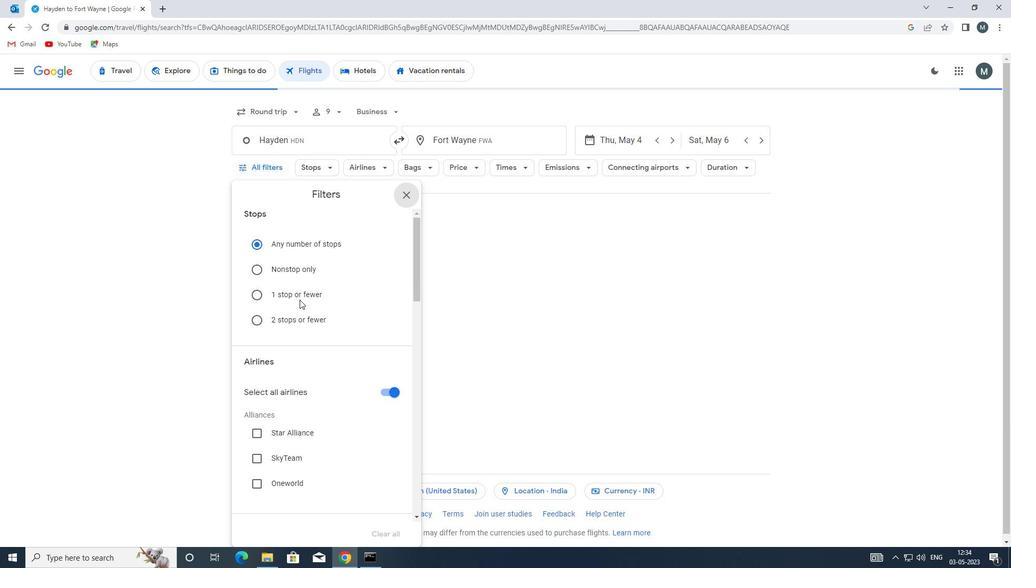 
Action: Mouse moved to (386, 341)
Screenshot: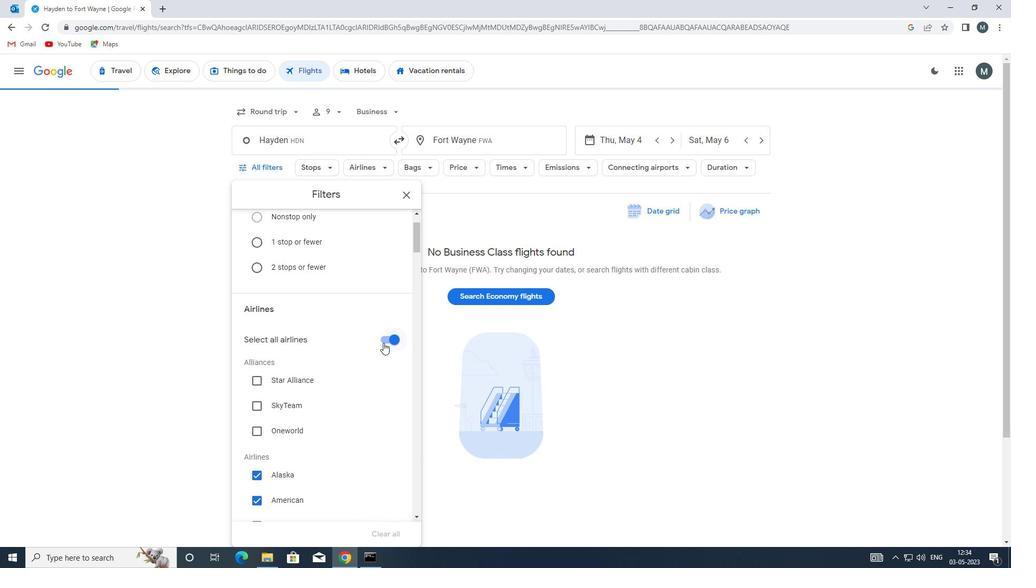 
Action: Mouse pressed left at (386, 341)
Screenshot: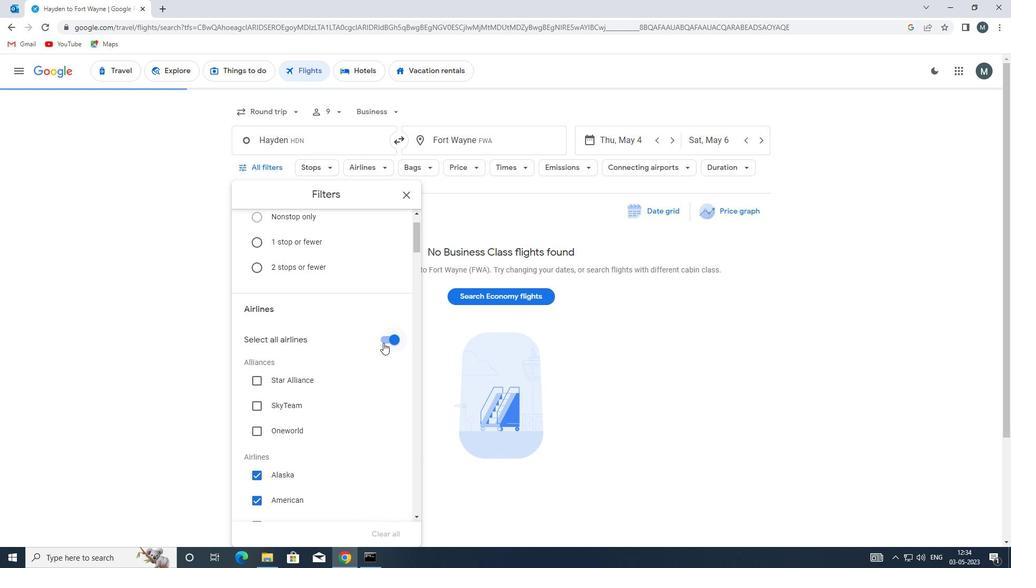 
Action: Mouse moved to (358, 354)
Screenshot: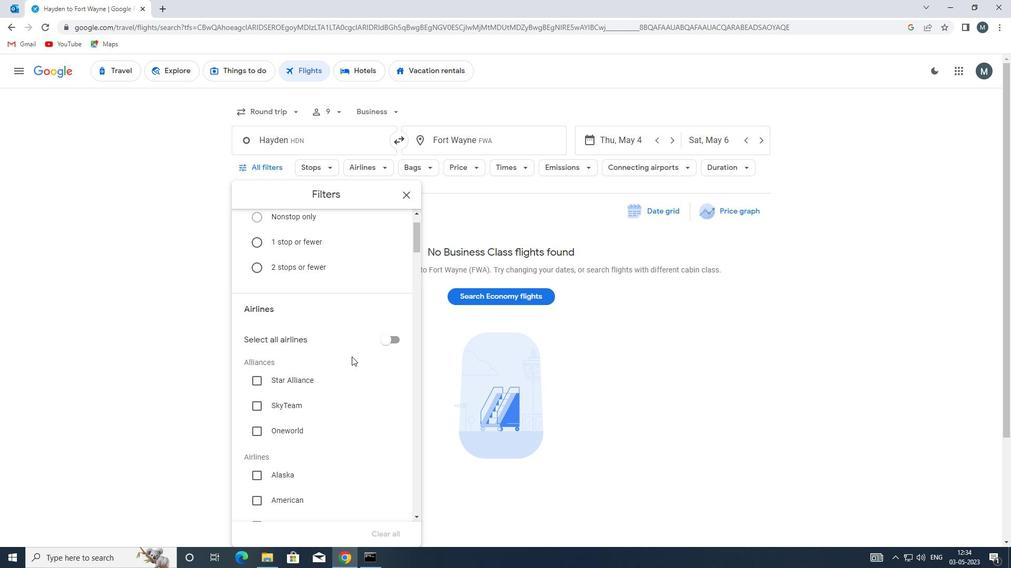 
Action: Mouse scrolled (358, 354) with delta (0, 0)
Screenshot: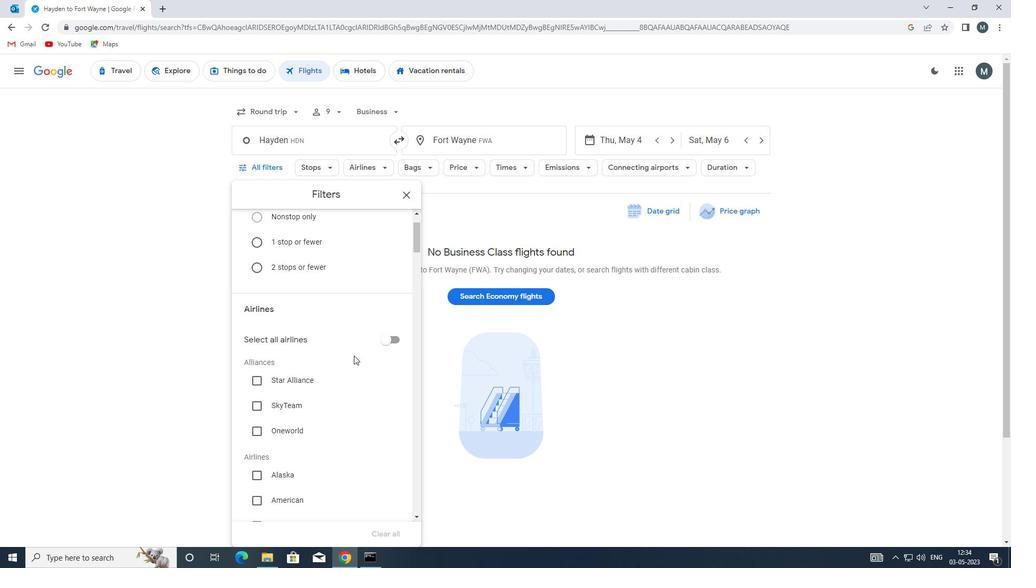 
Action: Mouse moved to (358, 357)
Screenshot: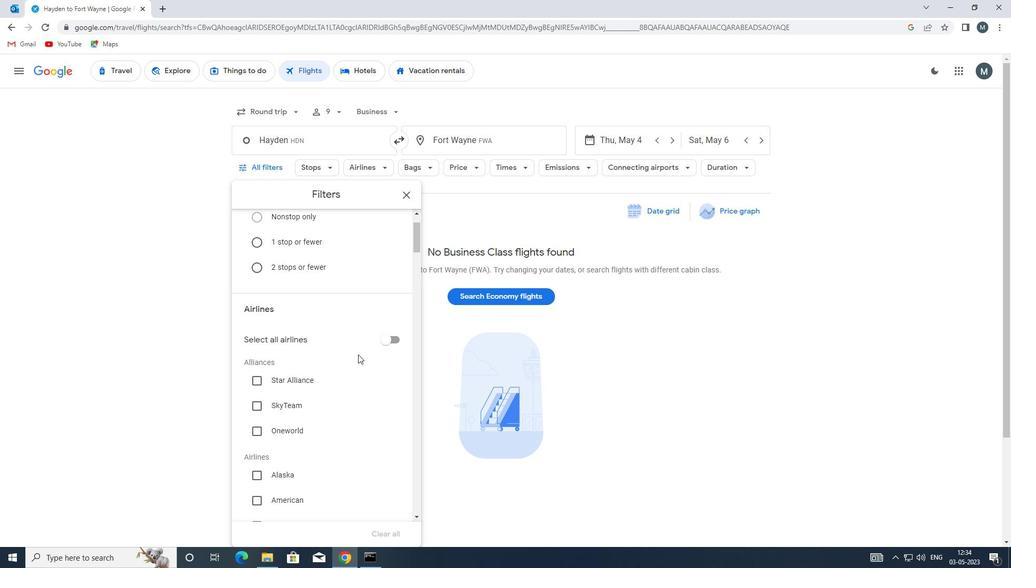
Action: Mouse scrolled (358, 357) with delta (0, 0)
Screenshot: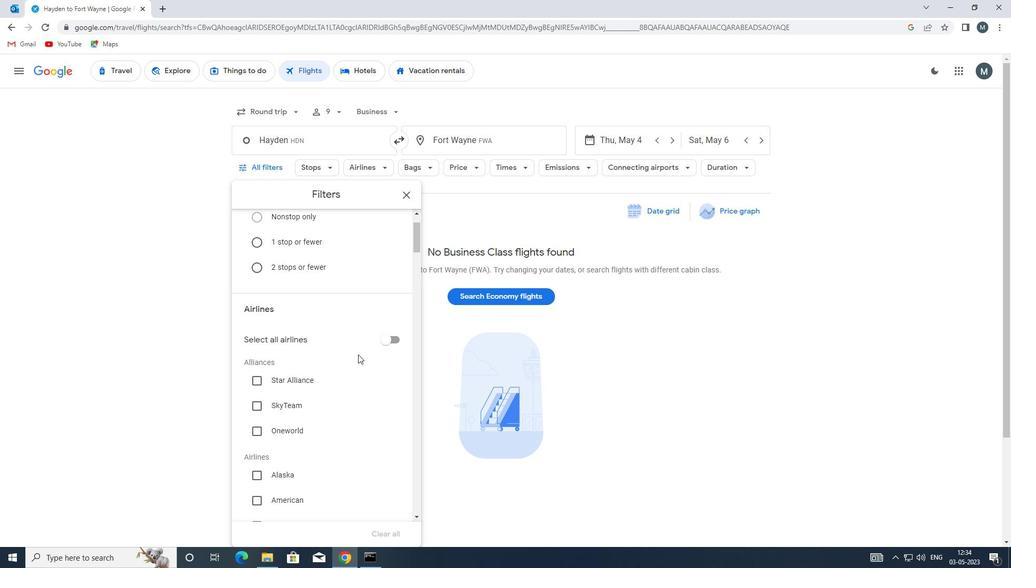 
Action: Mouse moved to (354, 360)
Screenshot: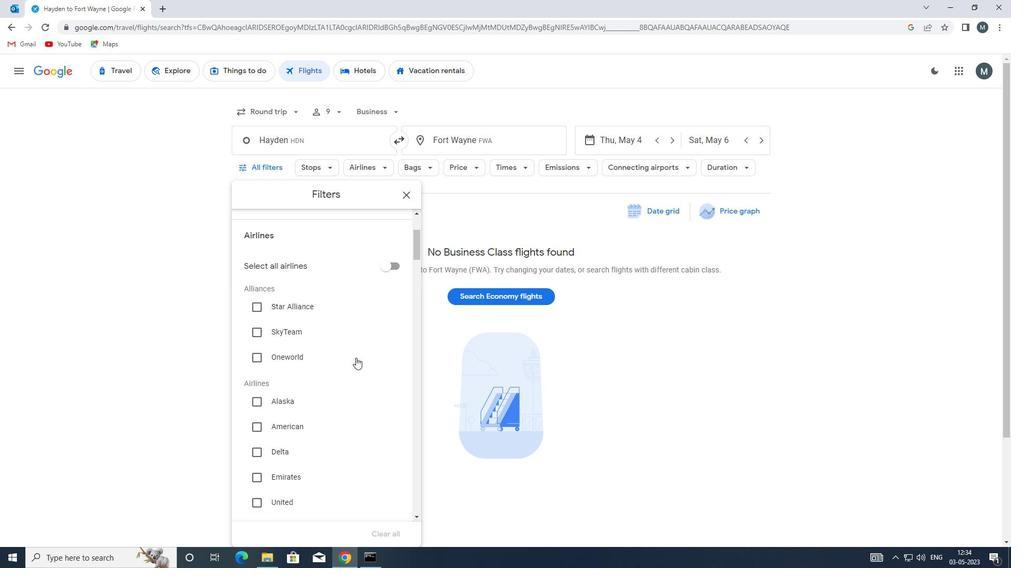 
Action: Mouse scrolled (354, 359) with delta (0, 0)
Screenshot: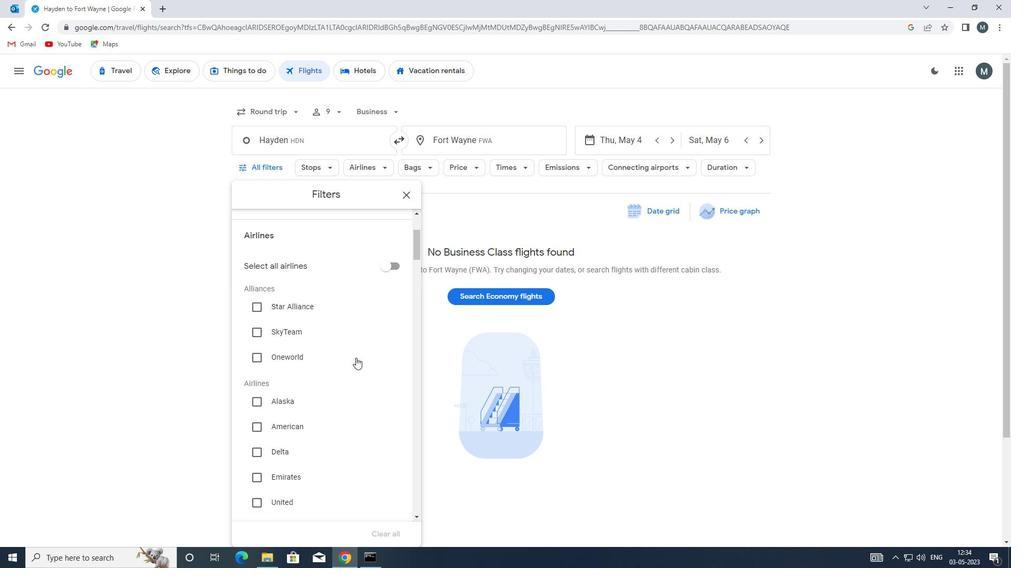 
Action: Mouse moved to (350, 364)
Screenshot: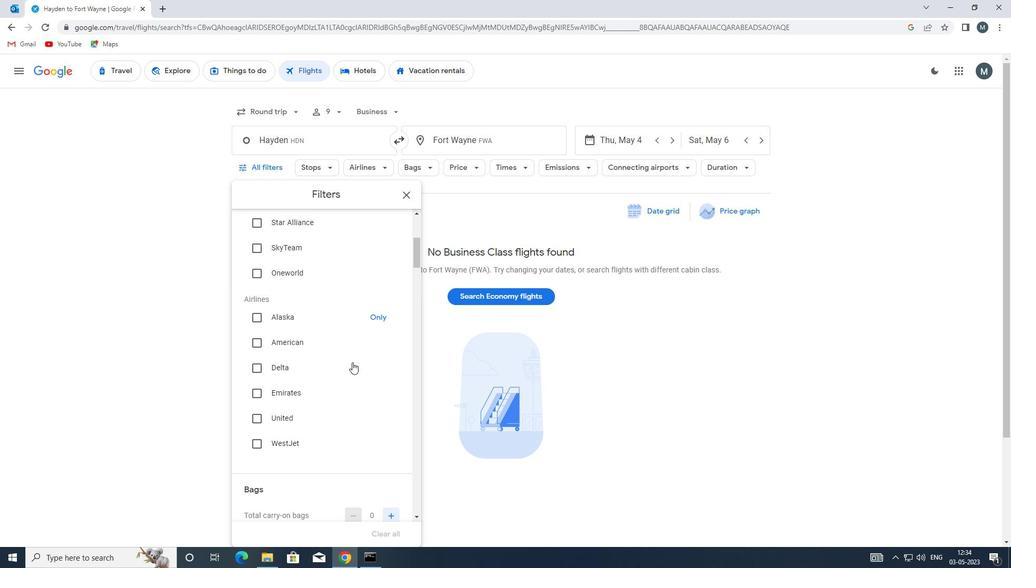 
Action: Mouse scrolled (350, 363) with delta (0, 0)
Screenshot: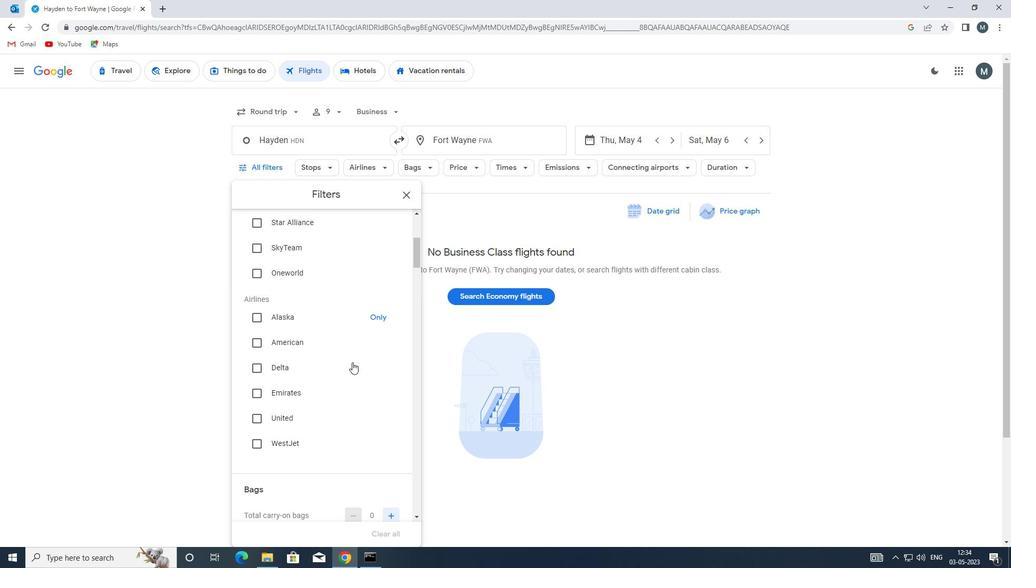 
Action: Mouse moved to (348, 367)
Screenshot: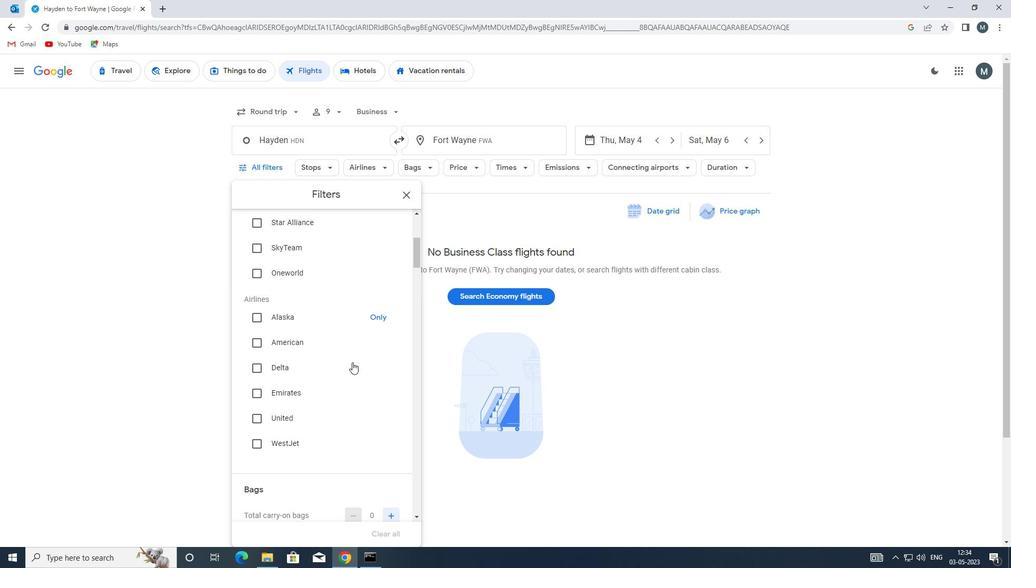 
Action: Mouse scrolled (348, 366) with delta (0, 0)
Screenshot: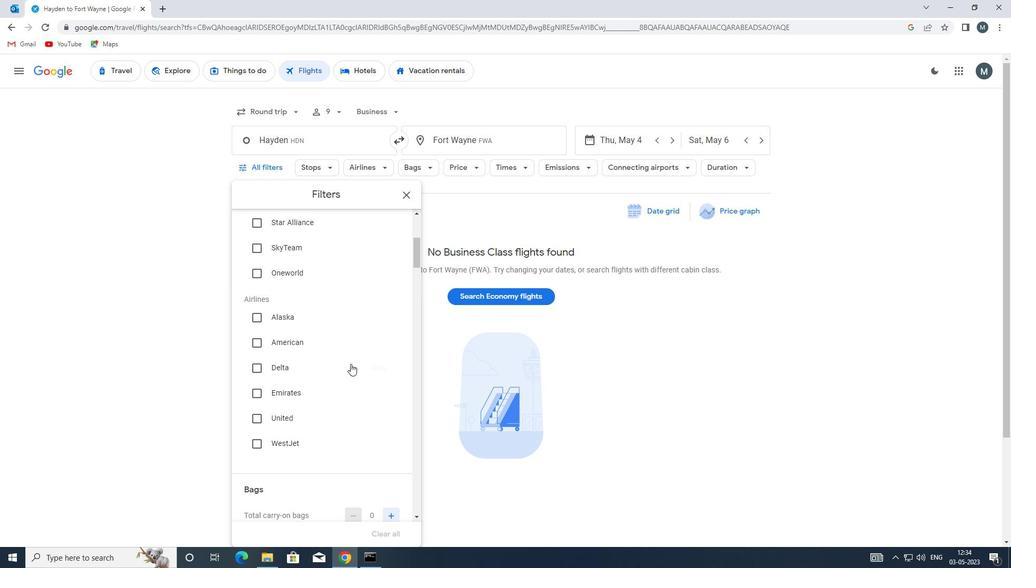 
Action: Mouse moved to (347, 377)
Screenshot: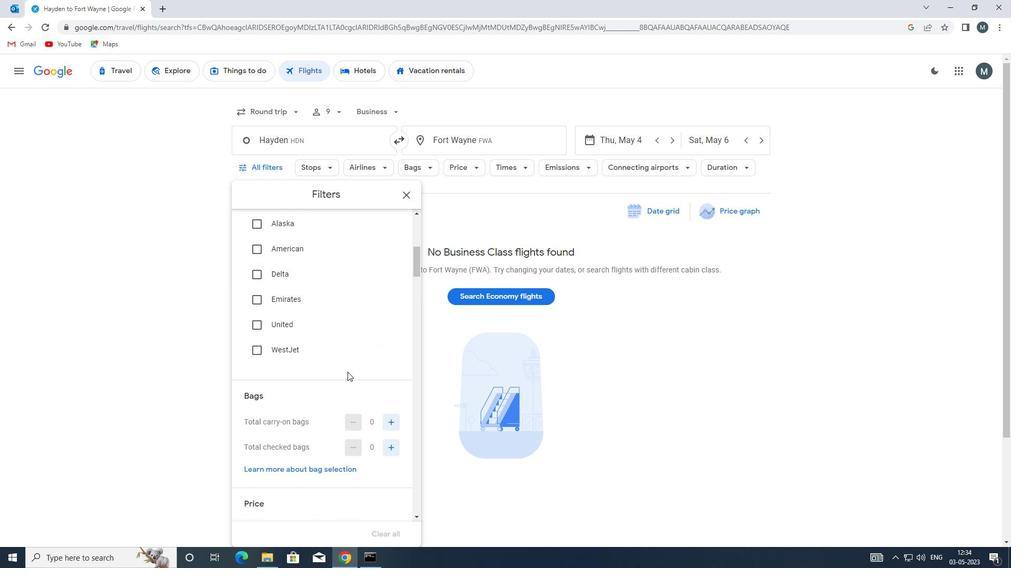 
Action: Mouse scrolled (347, 377) with delta (0, 0)
Screenshot: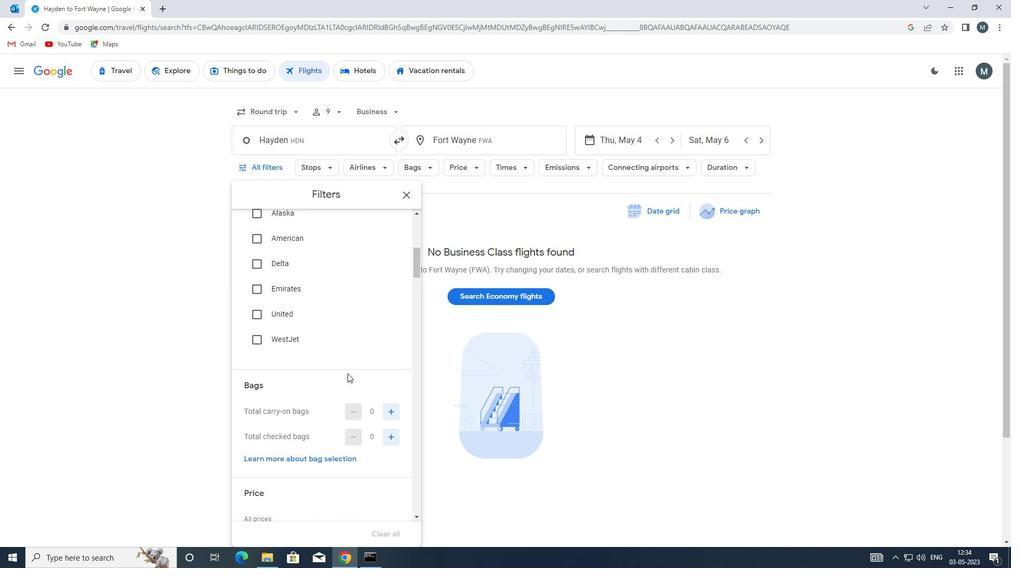 
Action: Mouse moved to (394, 359)
Screenshot: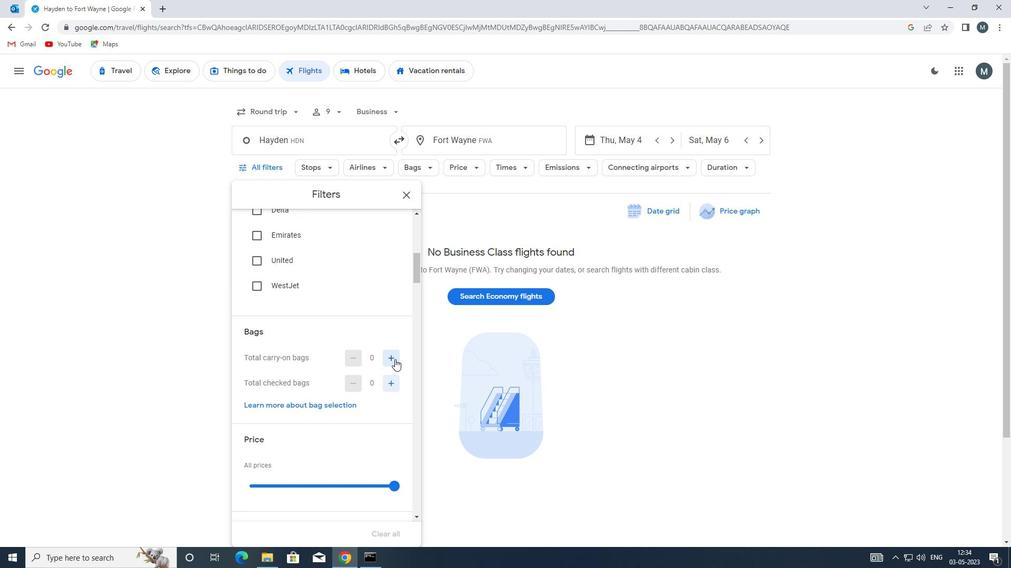 
Action: Mouse pressed left at (394, 359)
Screenshot: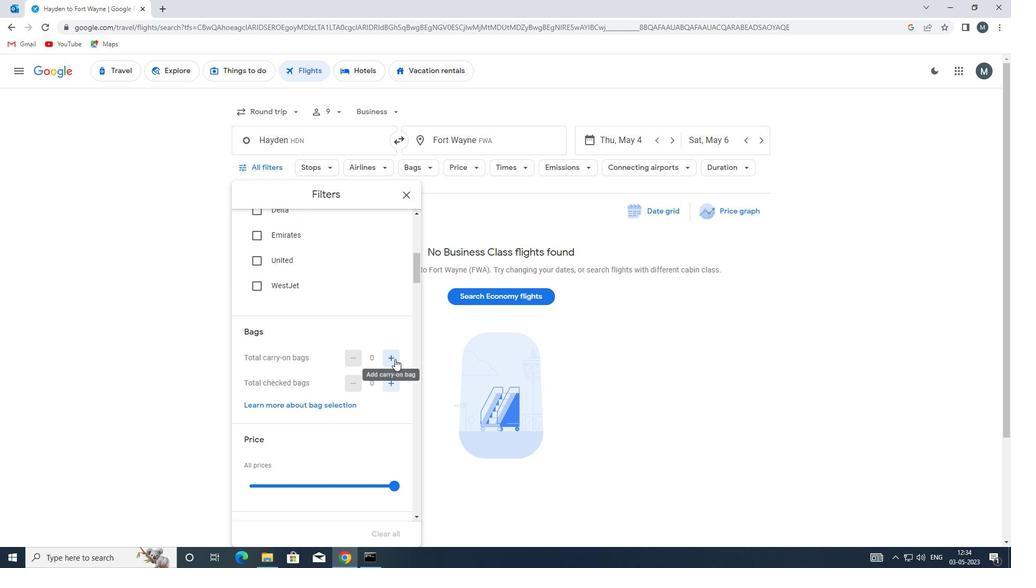 
Action: Mouse moved to (323, 358)
Screenshot: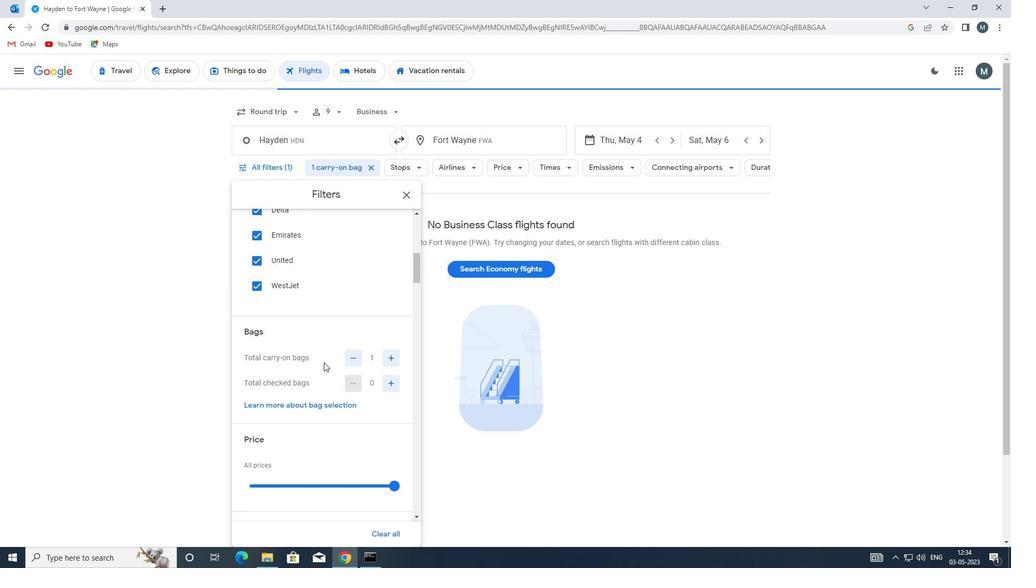 
Action: Mouse scrolled (323, 358) with delta (0, 0)
Screenshot: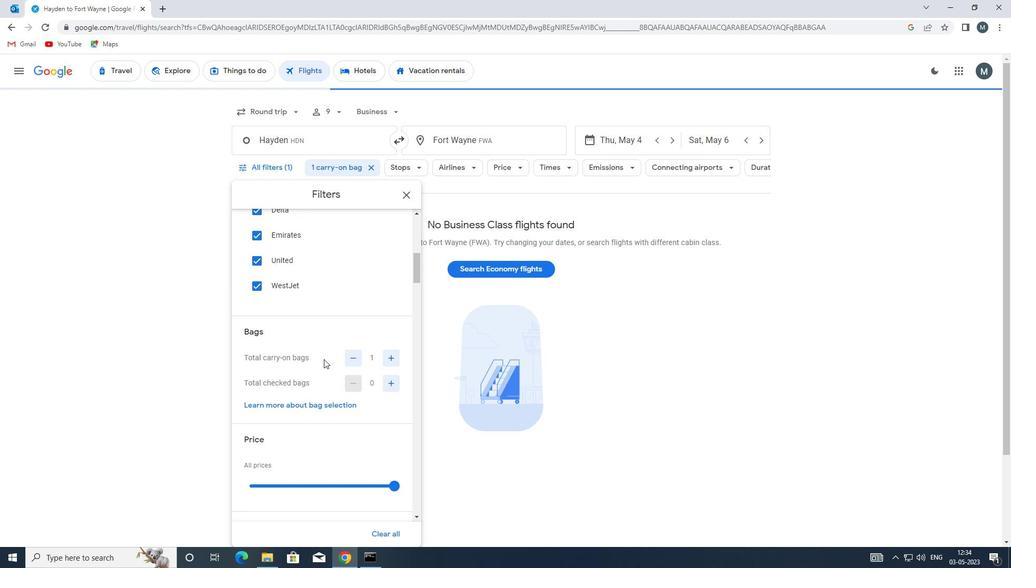 
Action: Mouse moved to (320, 359)
Screenshot: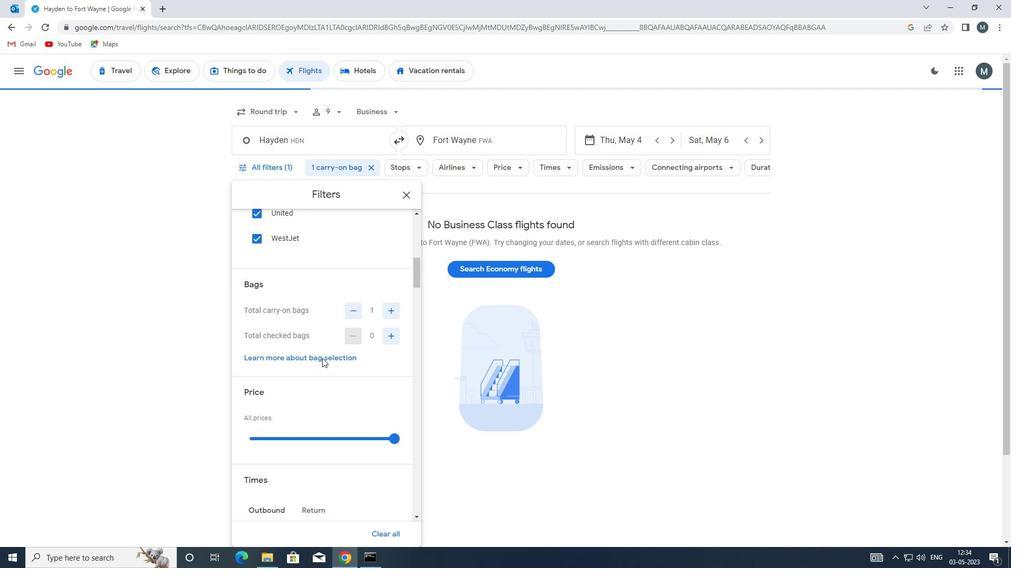 
Action: Mouse scrolled (320, 358) with delta (0, 0)
Screenshot: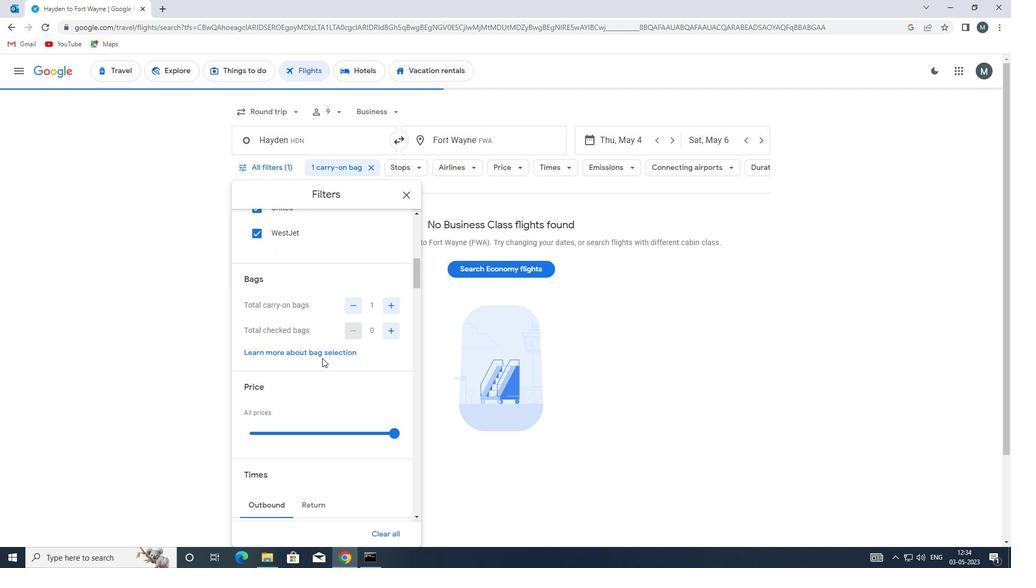 
Action: Mouse scrolled (320, 358) with delta (0, 0)
Screenshot: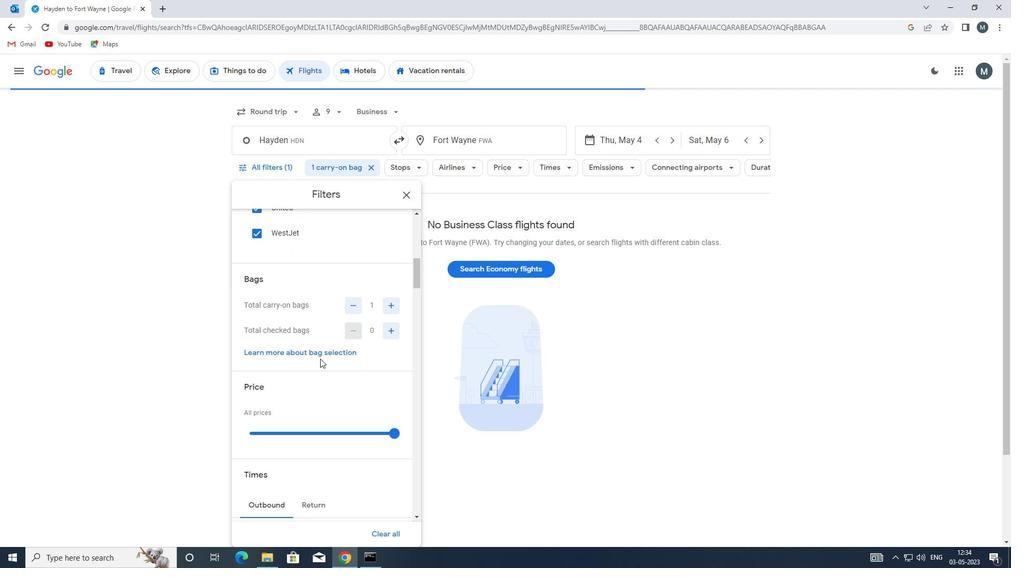 
Action: Mouse moved to (311, 324)
Screenshot: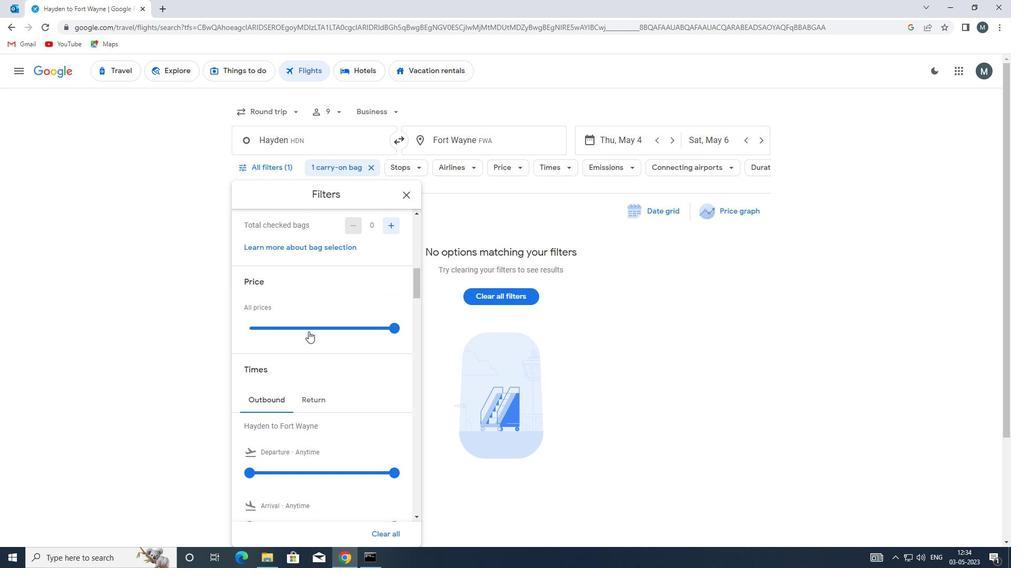 
Action: Mouse pressed left at (311, 324)
Screenshot: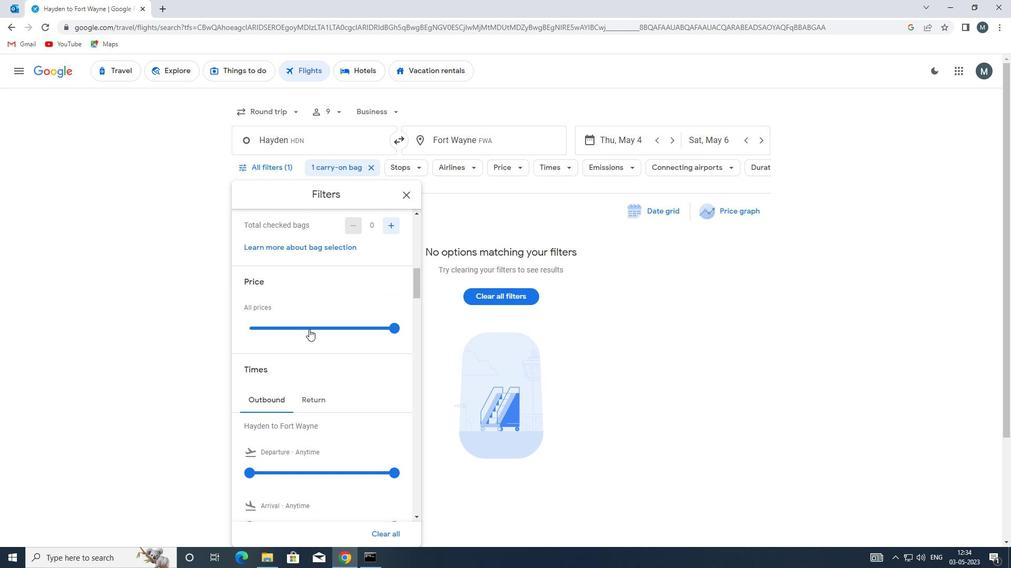 
Action: Mouse moved to (308, 325)
Screenshot: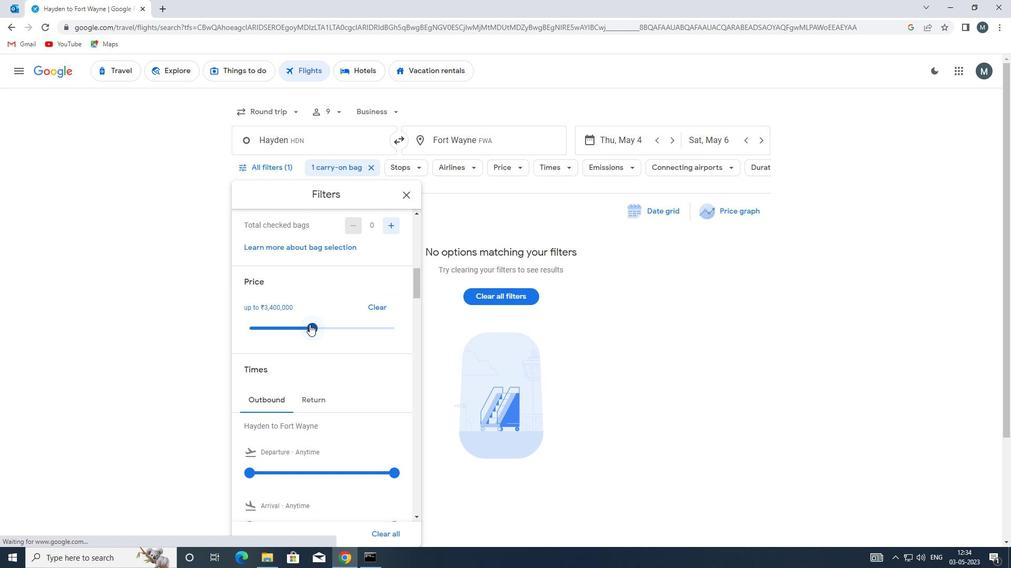 
Action: Mouse pressed left at (308, 325)
Screenshot: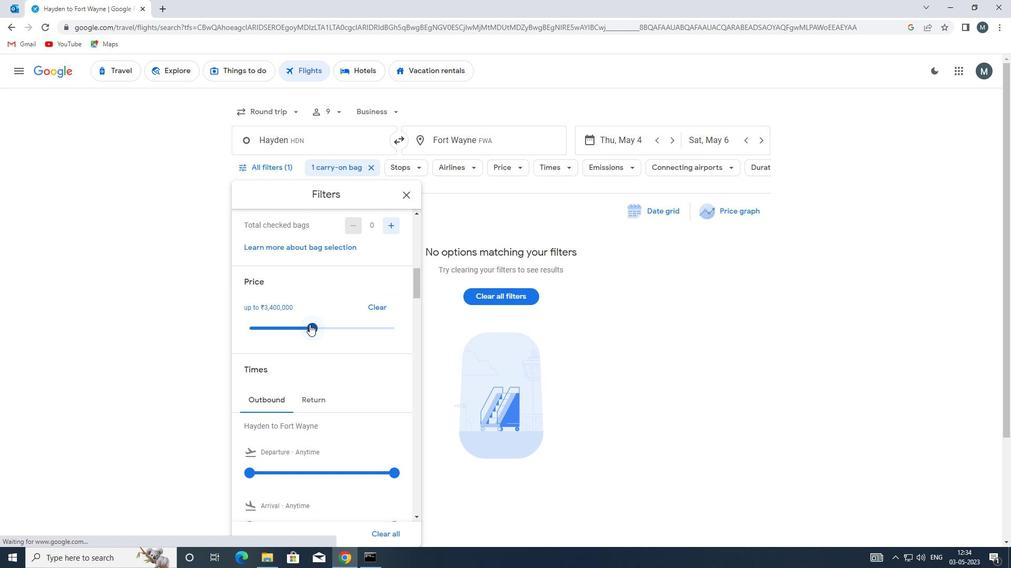 
Action: Mouse moved to (309, 325)
Screenshot: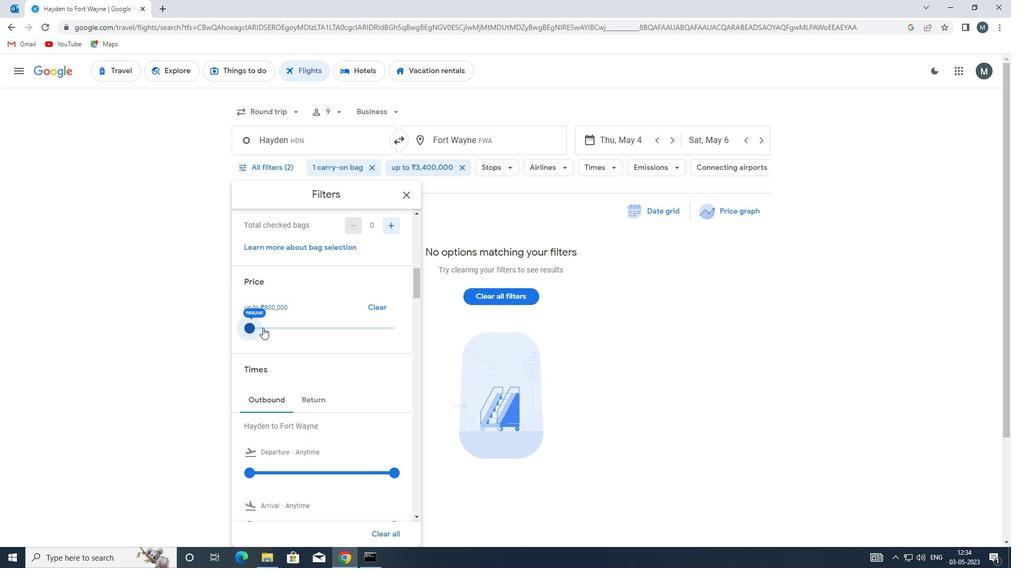 
Action: Mouse scrolled (309, 324) with delta (0, 0)
Screenshot: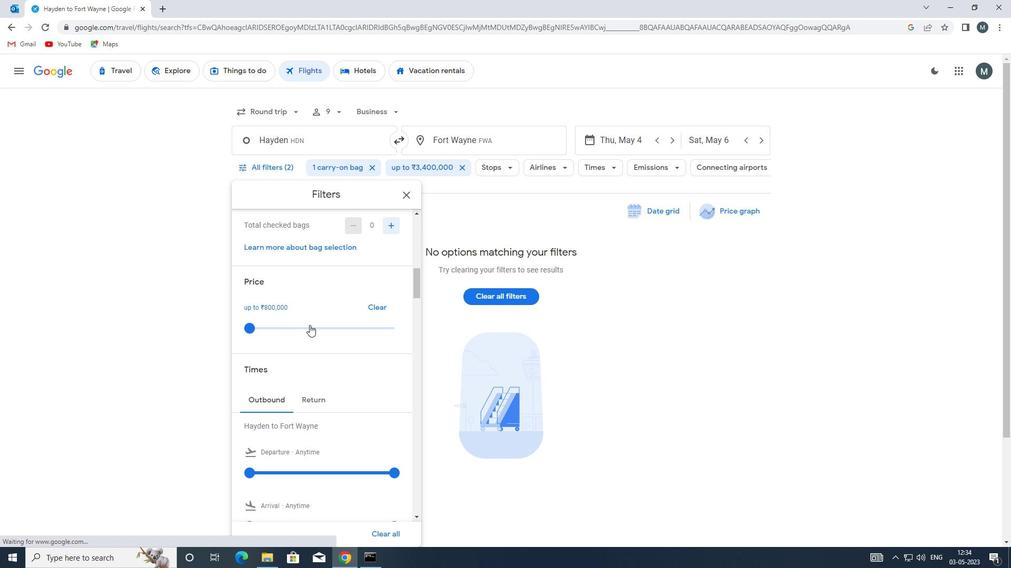 
Action: Mouse moved to (309, 326)
Screenshot: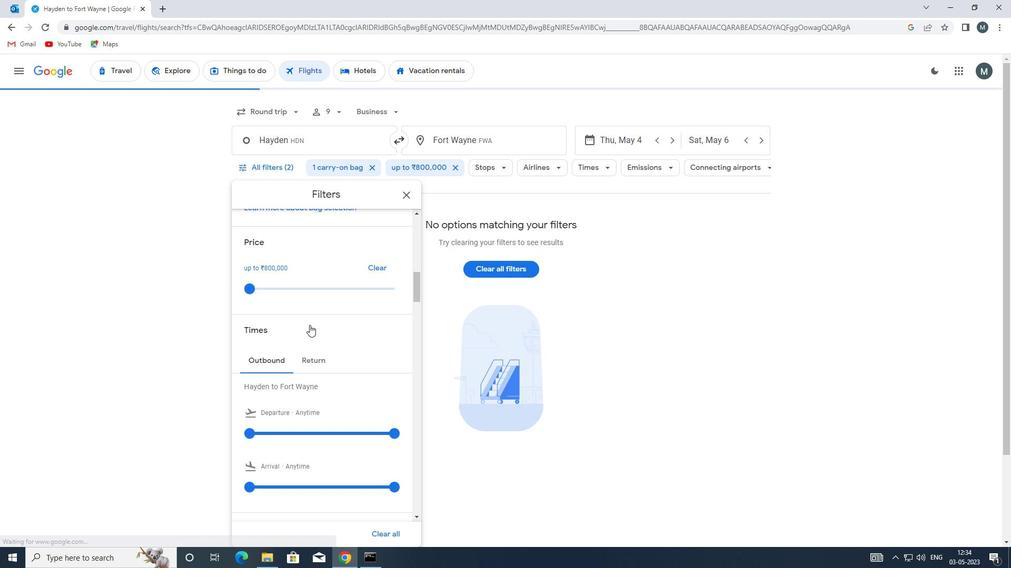 
Action: Mouse scrolled (309, 325) with delta (0, 0)
Screenshot: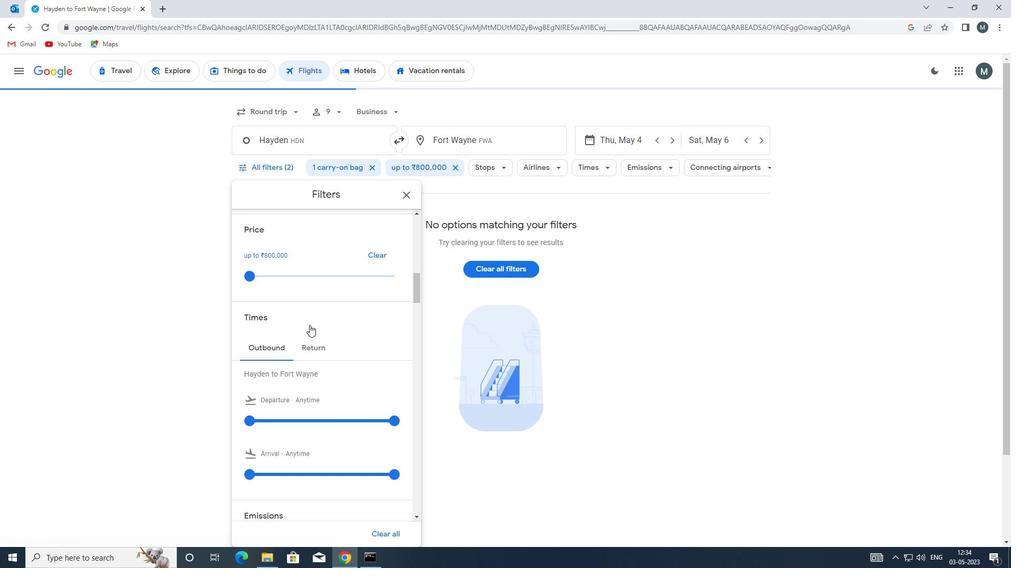 
Action: Mouse moved to (256, 363)
Screenshot: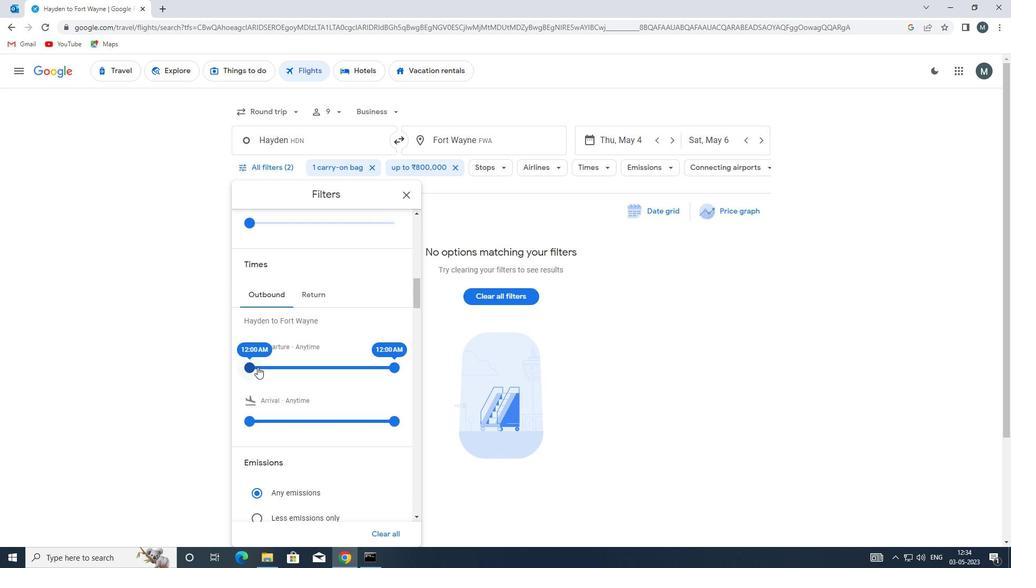 
Action: Mouse pressed left at (256, 363)
Screenshot: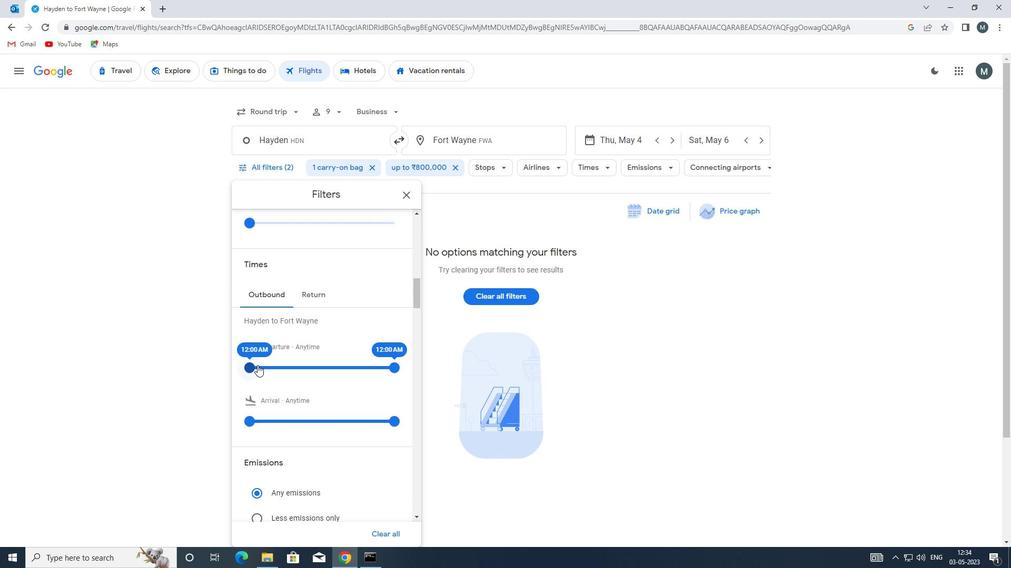 
Action: Mouse moved to (278, 365)
Screenshot: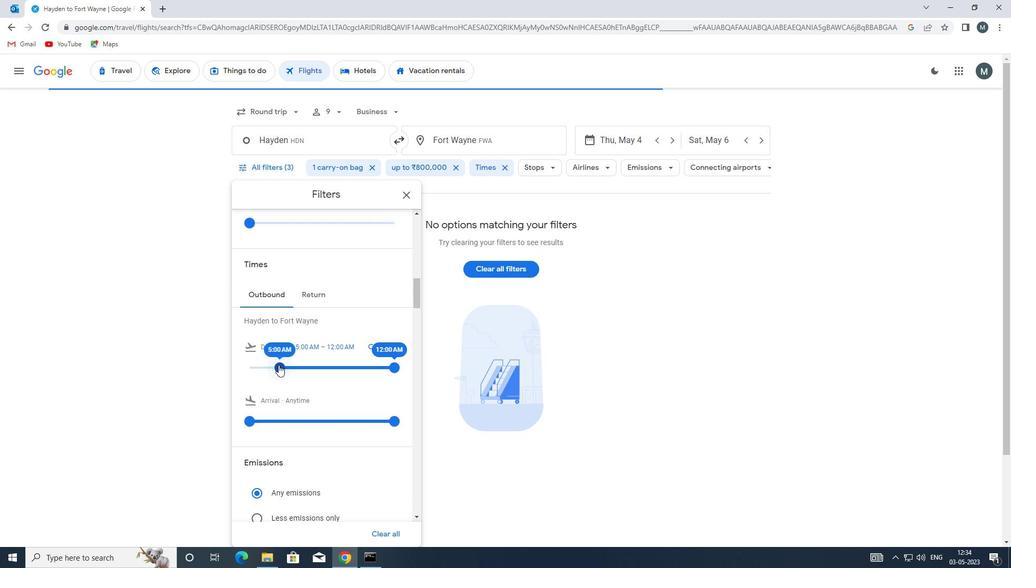 
Action: Mouse pressed left at (278, 365)
Screenshot: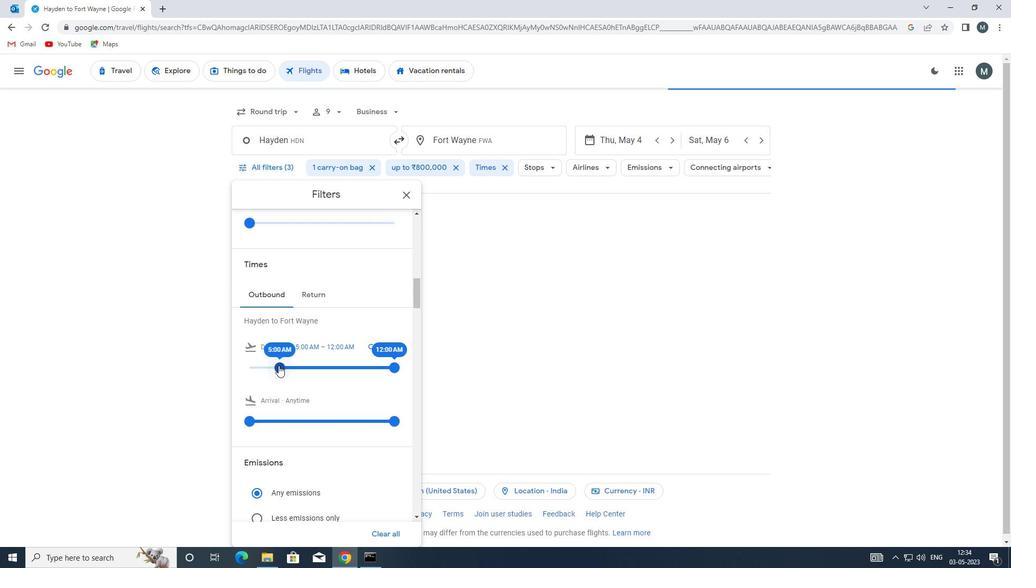 
Action: Mouse moved to (390, 367)
Screenshot: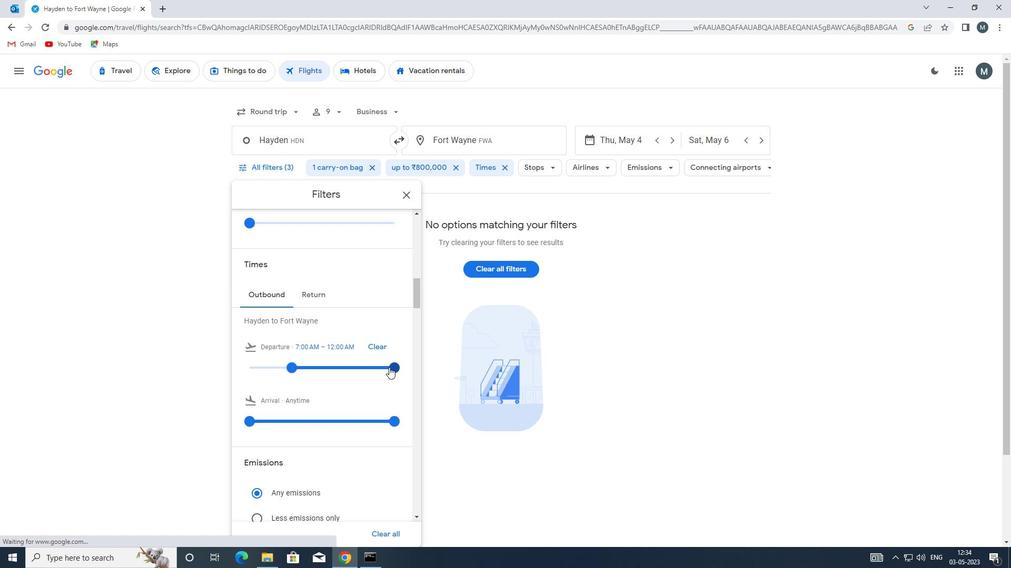 
Action: Mouse pressed left at (390, 367)
Screenshot: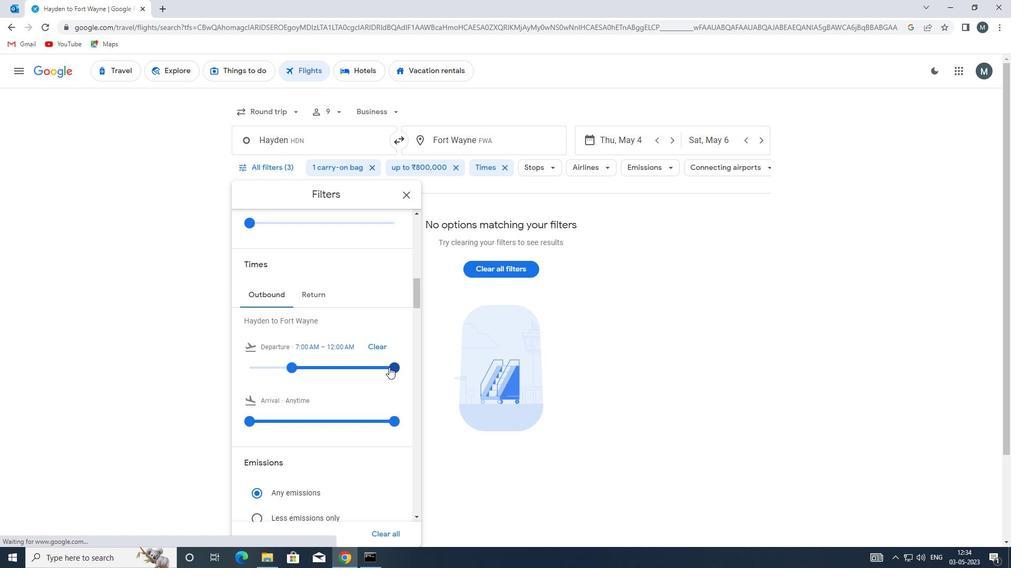 
Action: Mouse moved to (289, 368)
Screenshot: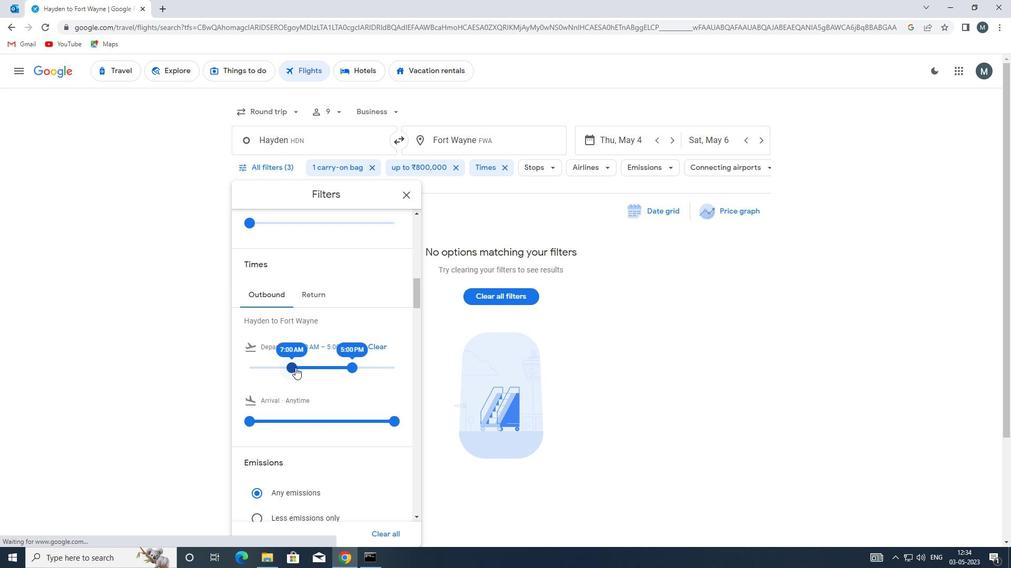 
Action: Mouse pressed left at (289, 368)
Screenshot: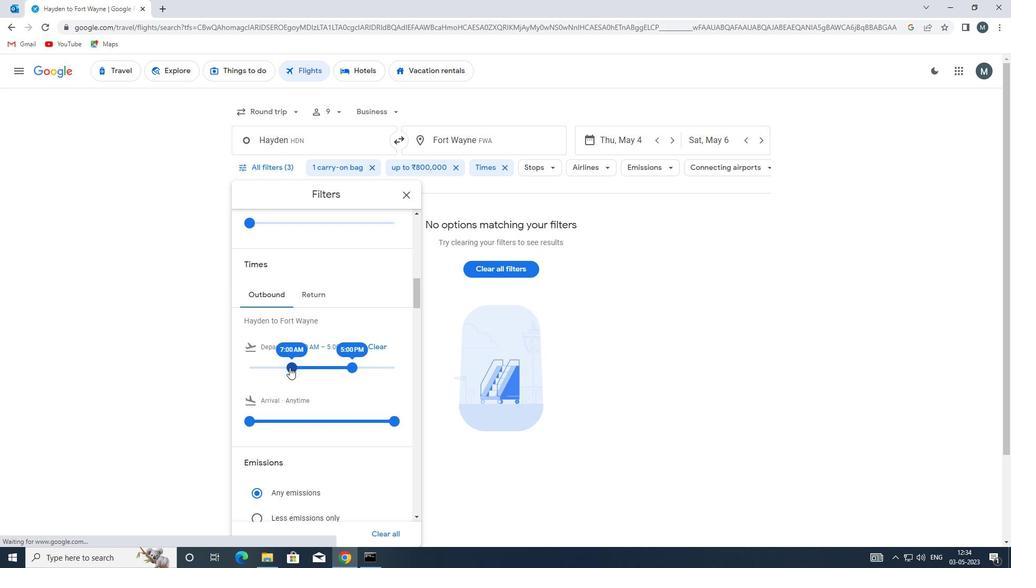 
Action: Mouse moved to (354, 367)
Screenshot: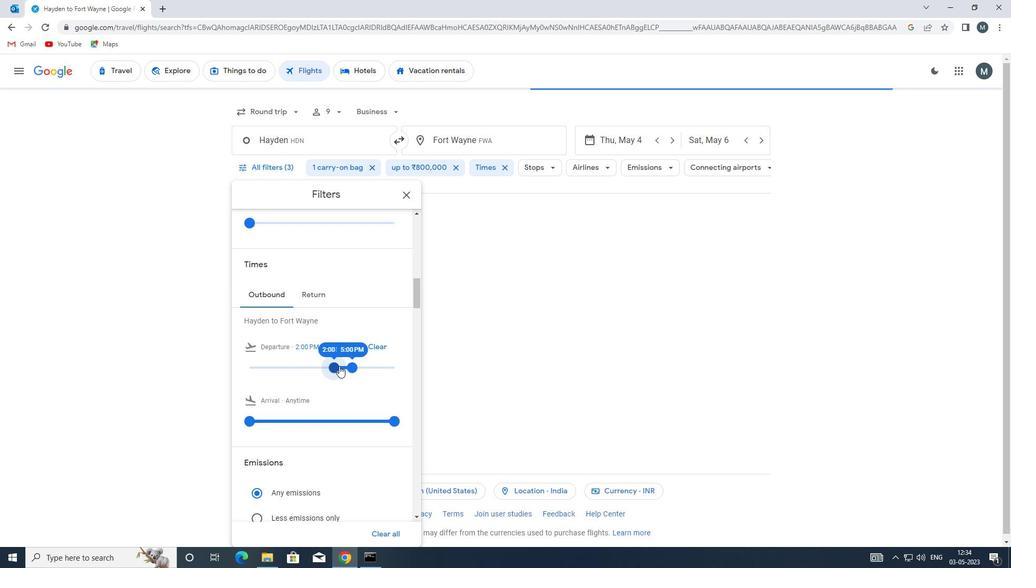 
Action: Mouse pressed left at (354, 367)
Screenshot: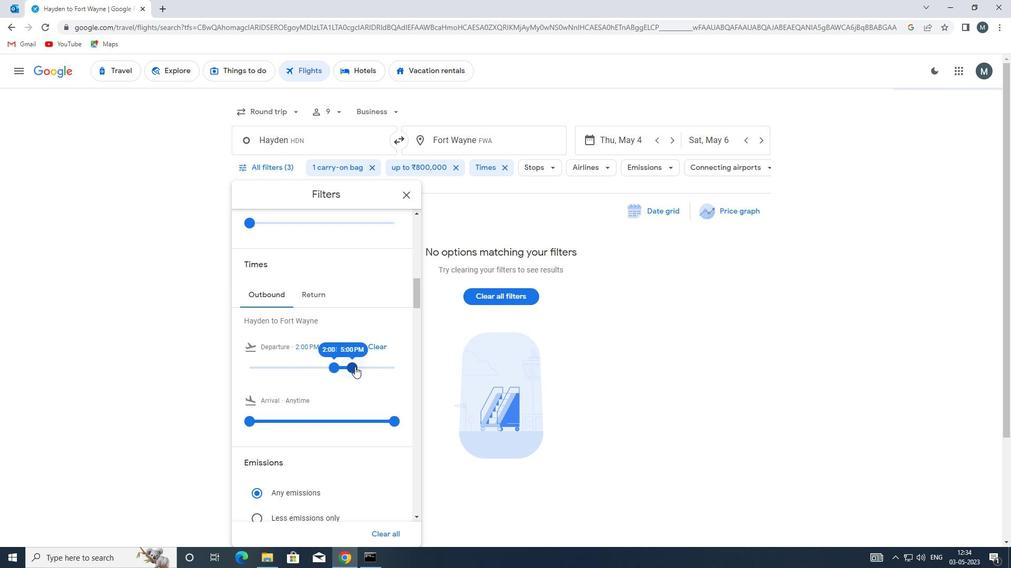 
Action: Mouse moved to (331, 366)
Screenshot: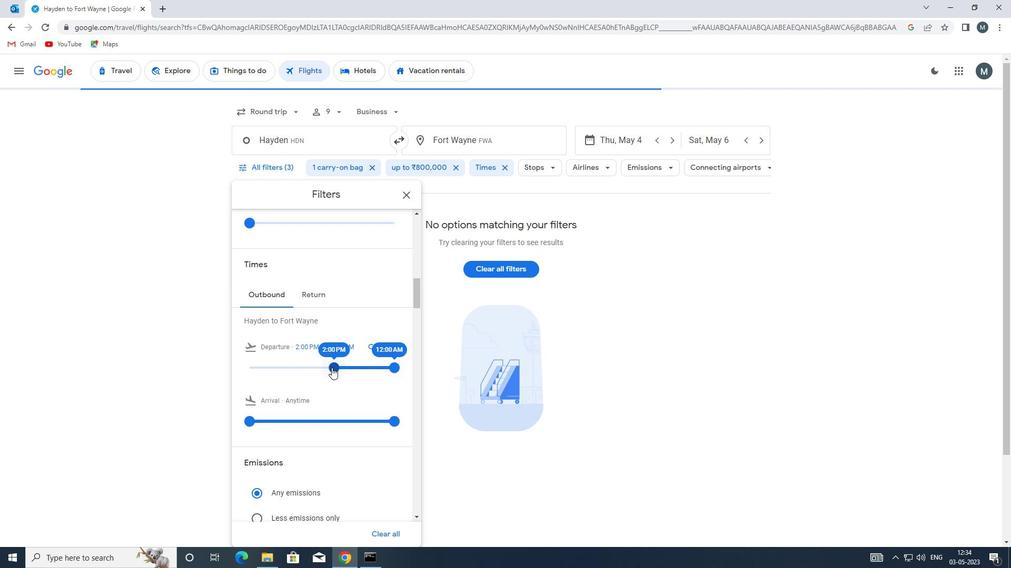 
Action: Mouse pressed left at (331, 366)
Screenshot: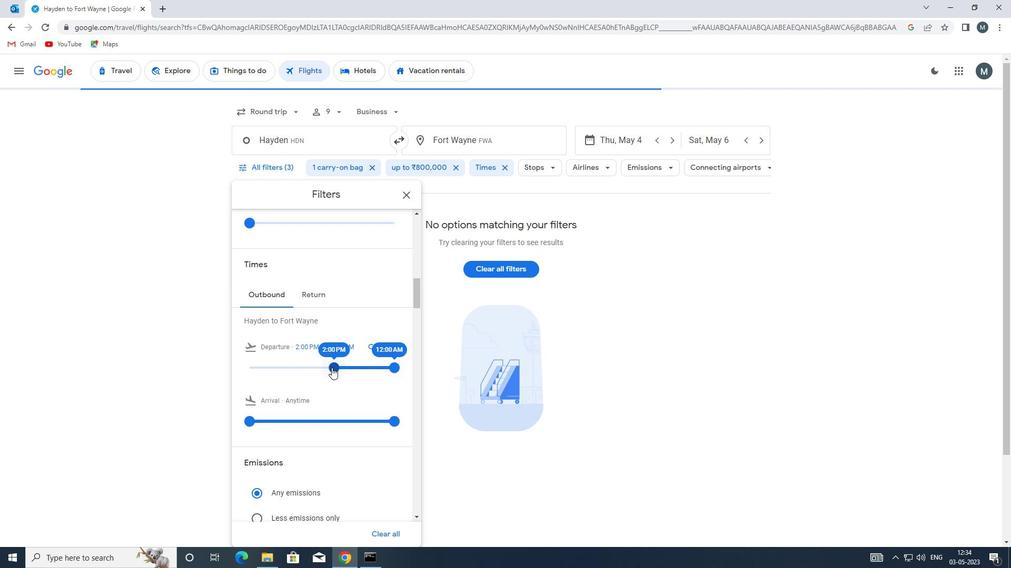 
Action: Mouse moved to (391, 368)
Screenshot: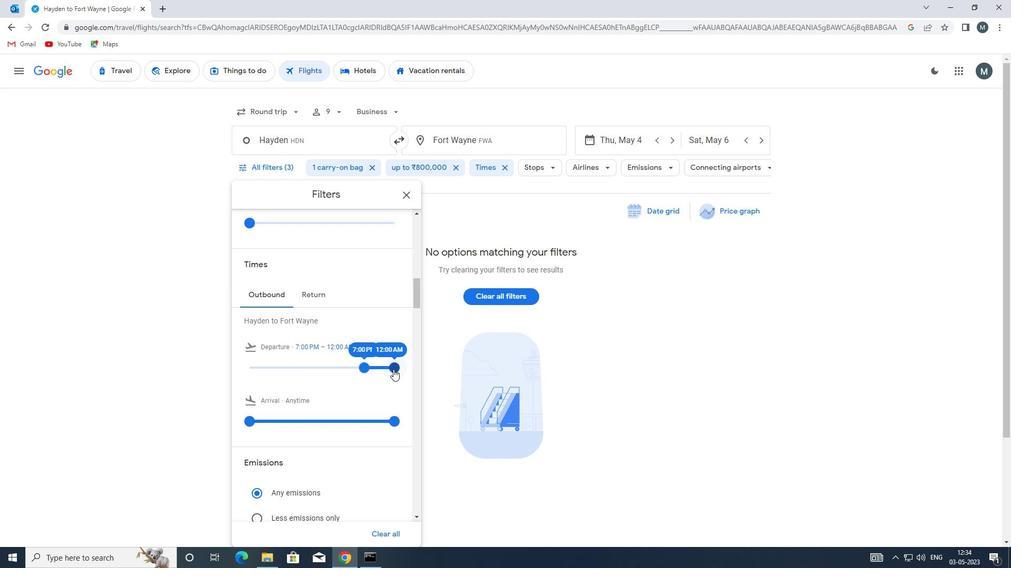 
Action: Mouse pressed left at (391, 368)
Screenshot: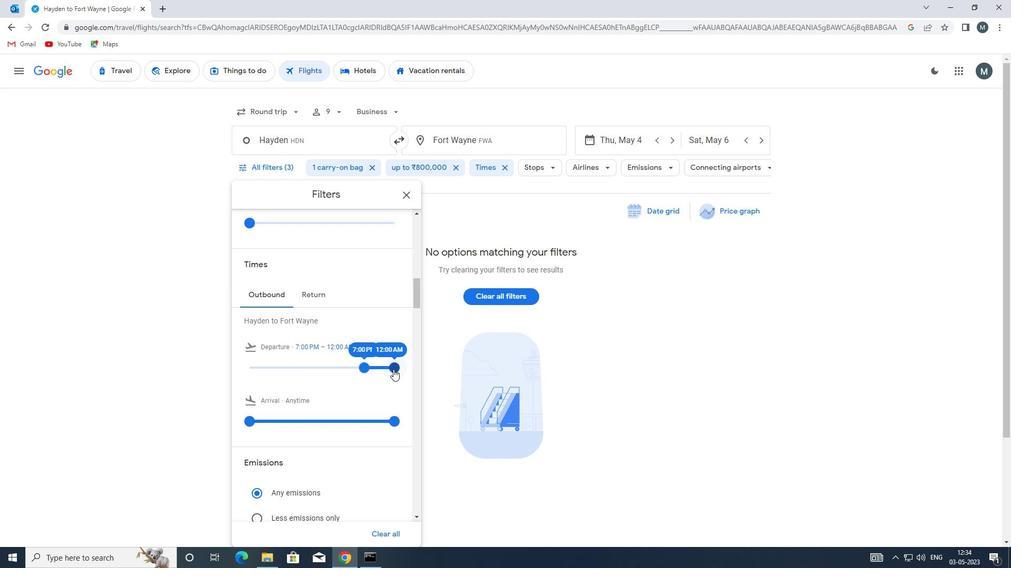 
Action: Mouse moved to (361, 366)
Screenshot: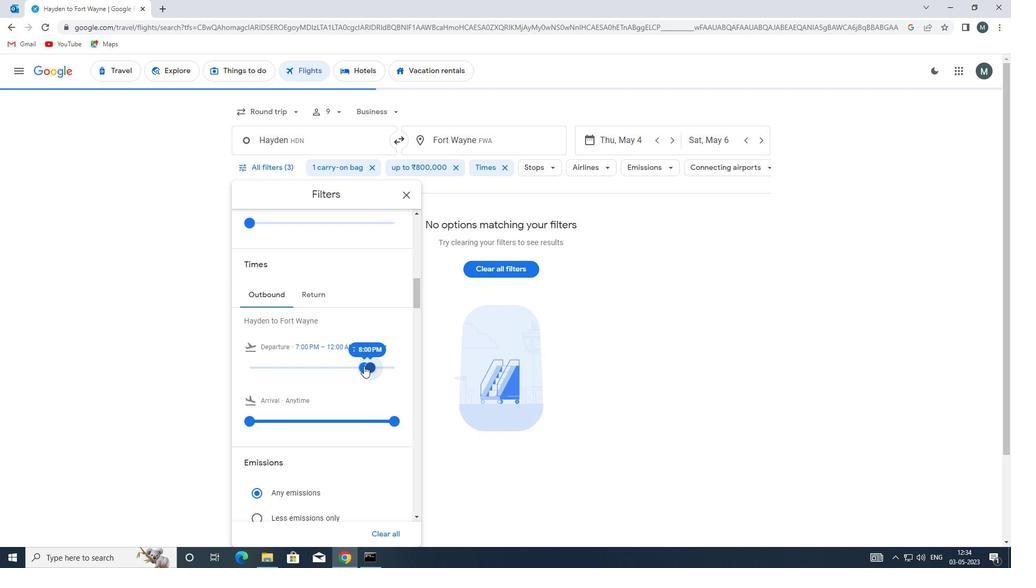 
Action: Mouse scrolled (361, 365) with delta (0, 0)
Screenshot: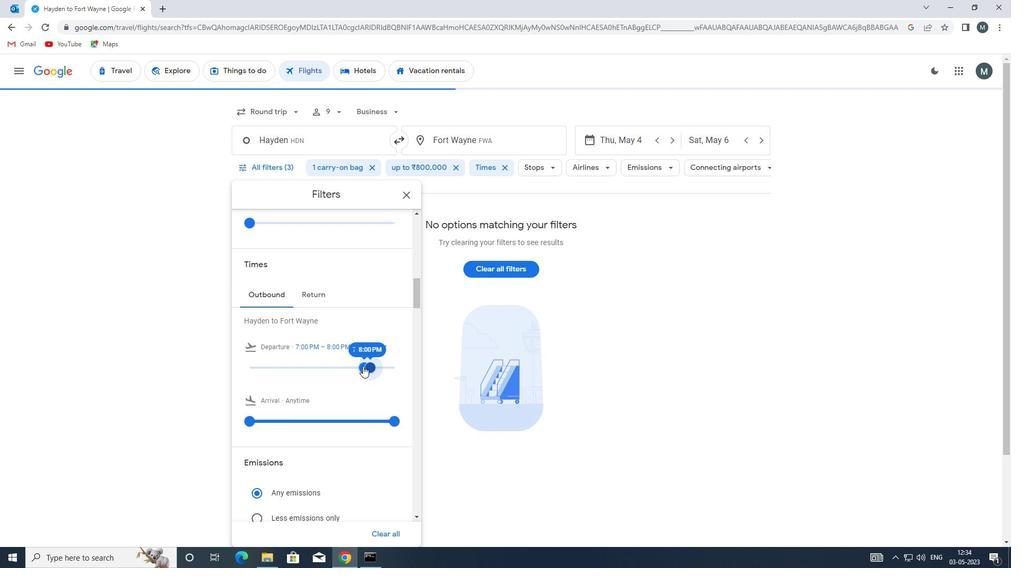 
Action: Mouse moved to (361, 366)
Screenshot: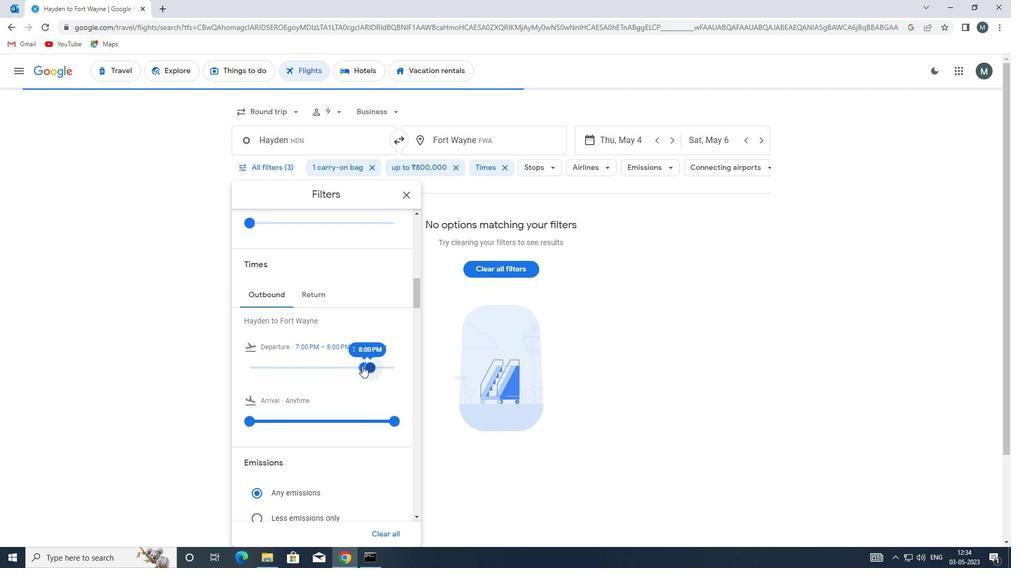 
Action: Mouse scrolled (361, 365) with delta (0, 0)
Screenshot: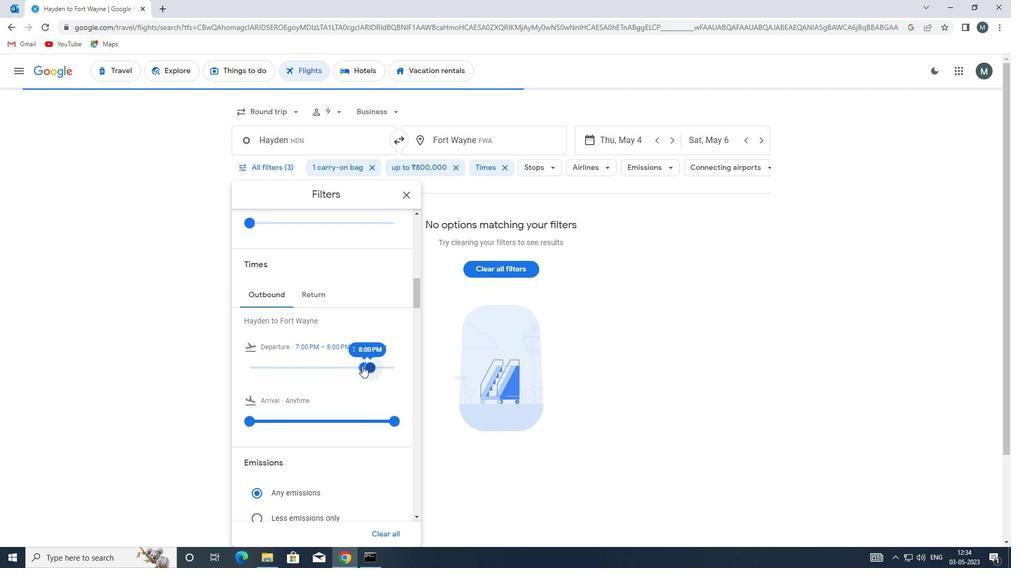 
Action: Mouse moved to (407, 194)
Screenshot: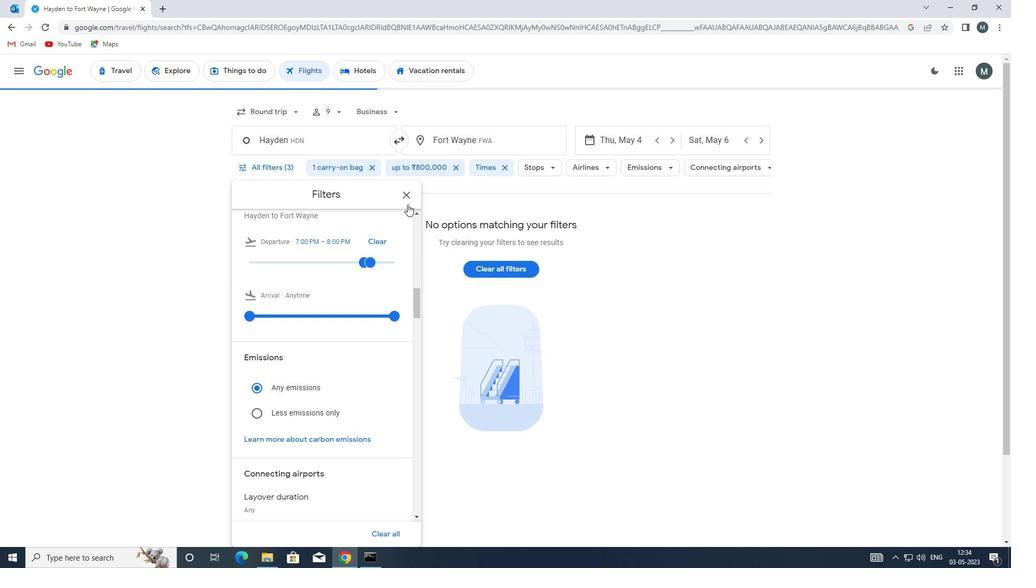 
Action: Mouse pressed left at (407, 194)
Screenshot: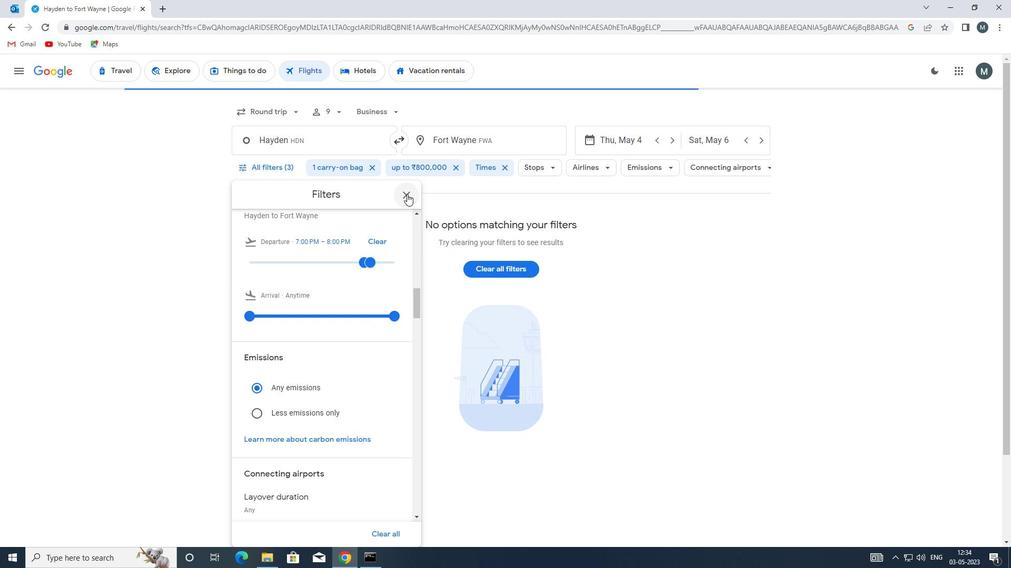 
